Task: In the sheet Budget Analysis ToolFont size of heading  18 Font style of dataoswald 'Font size of data '9 Alignment of headline & dataAlign center.   Fill color in heading, Red Font color of dataIn the sheet   Sales data log  book
Action: Mouse moved to (47, 223)
Screenshot: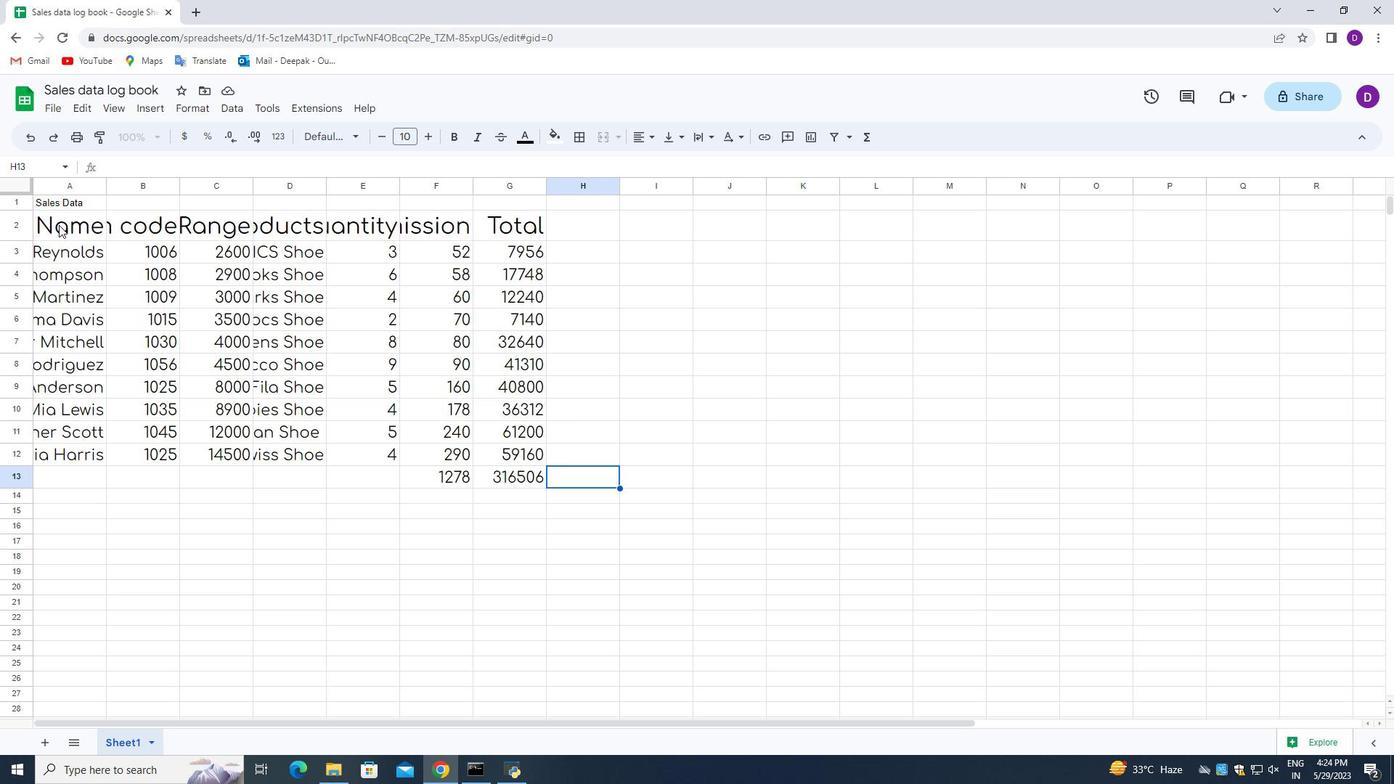 
Action: Mouse pressed left at (47, 223)
Screenshot: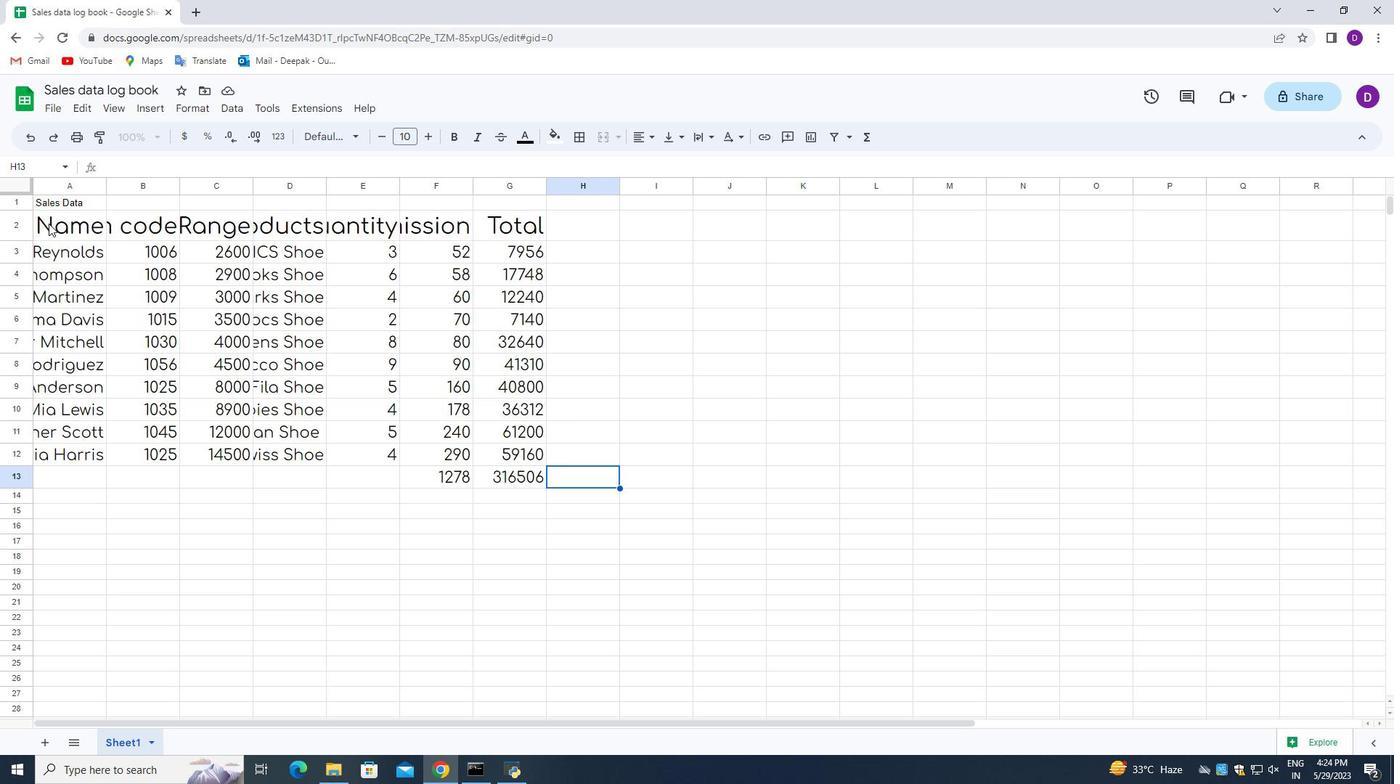
Action: Mouse moved to (382, 138)
Screenshot: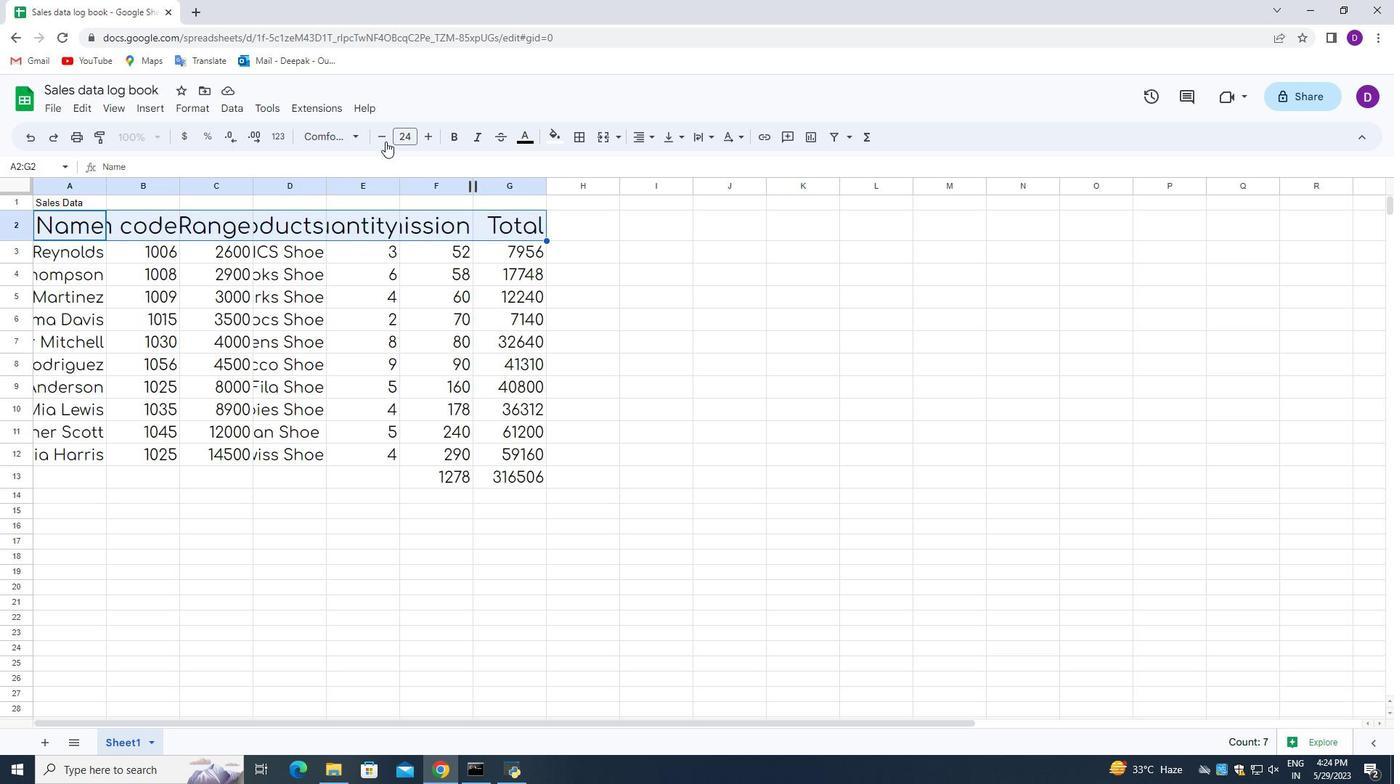 
Action: Mouse pressed left at (382, 138)
Screenshot: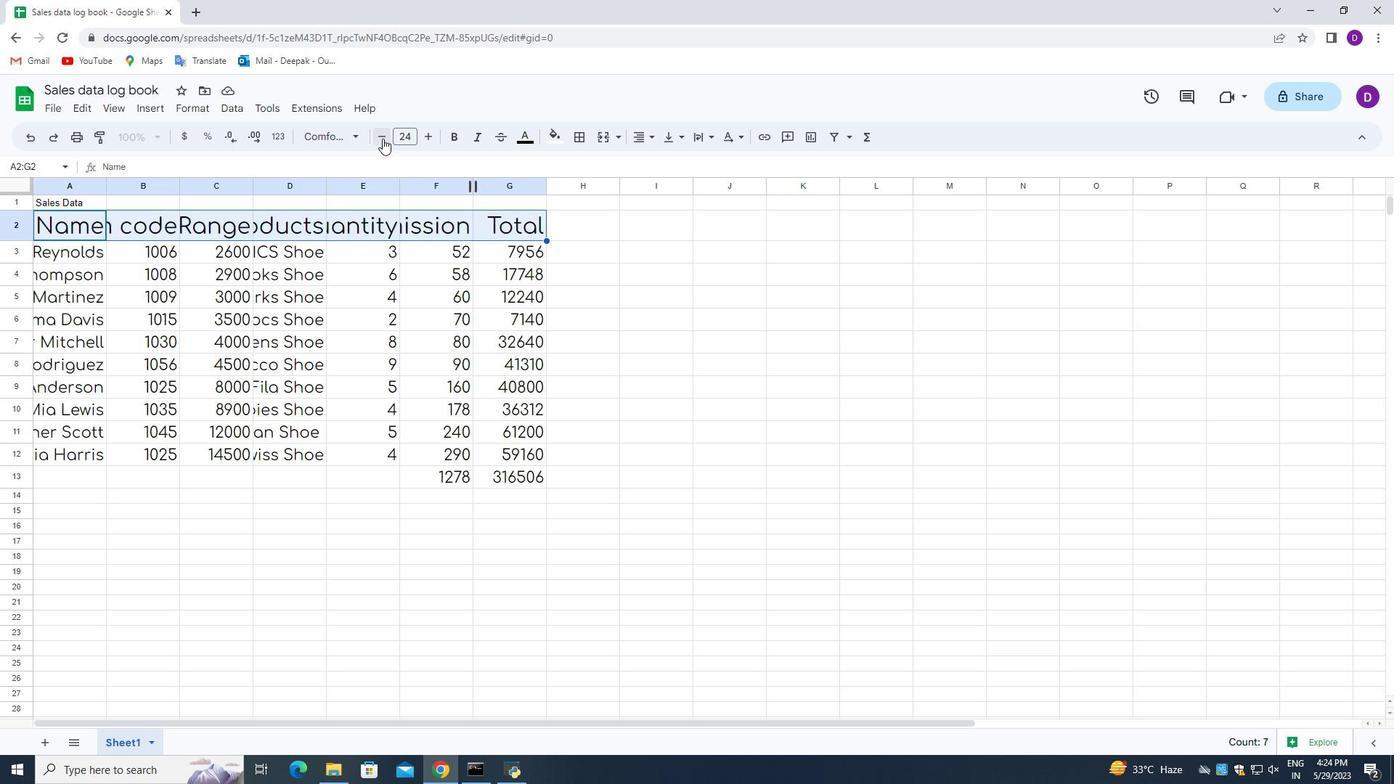 
Action: Mouse pressed left at (382, 138)
Screenshot: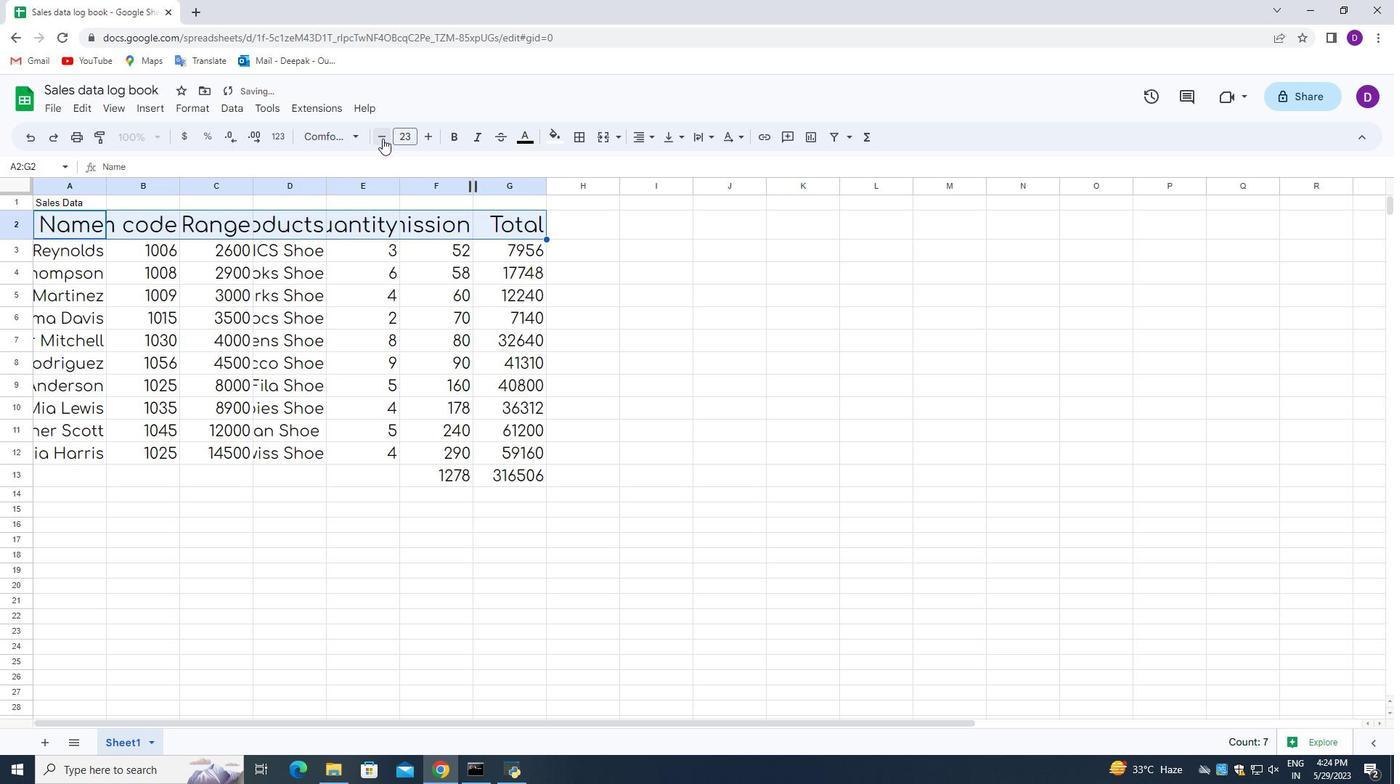 
Action: Mouse pressed left at (382, 138)
Screenshot: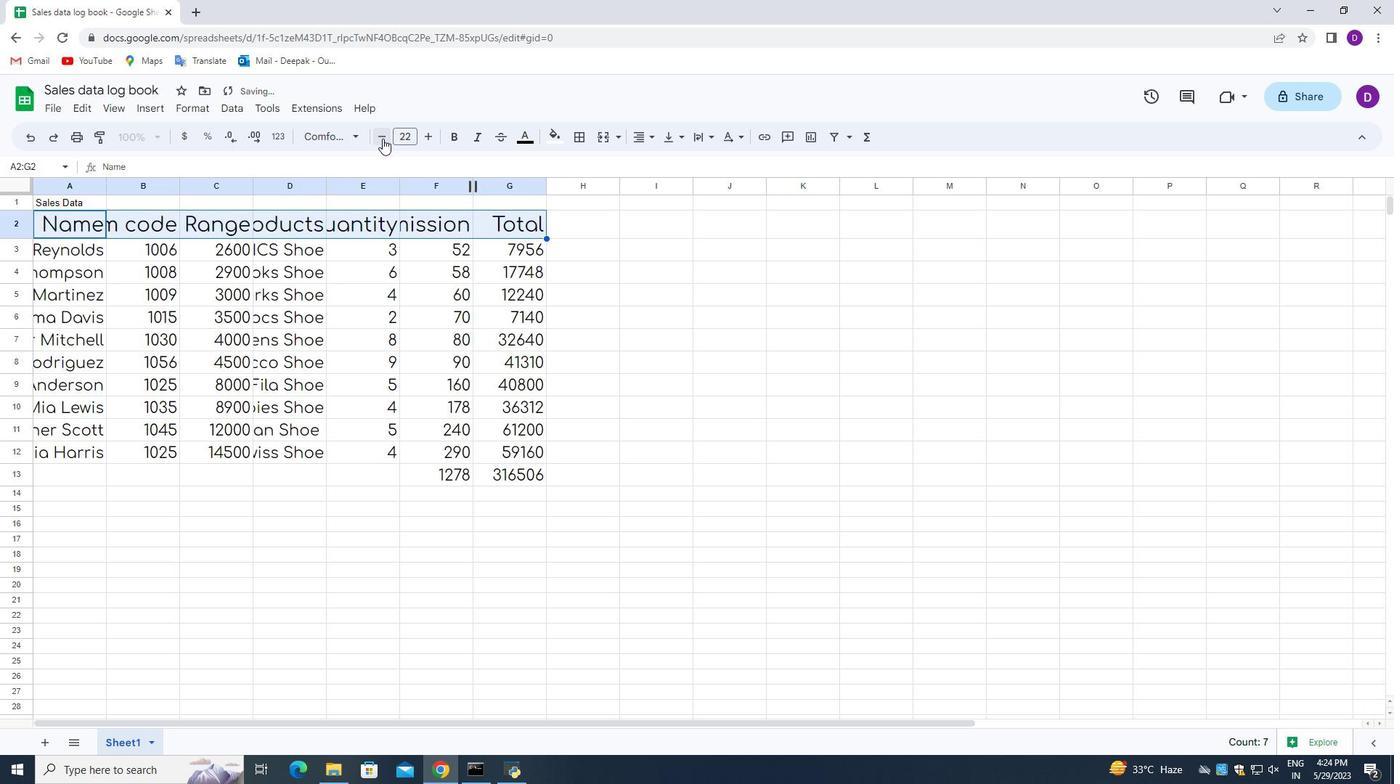 
Action: Mouse pressed left at (382, 138)
Screenshot: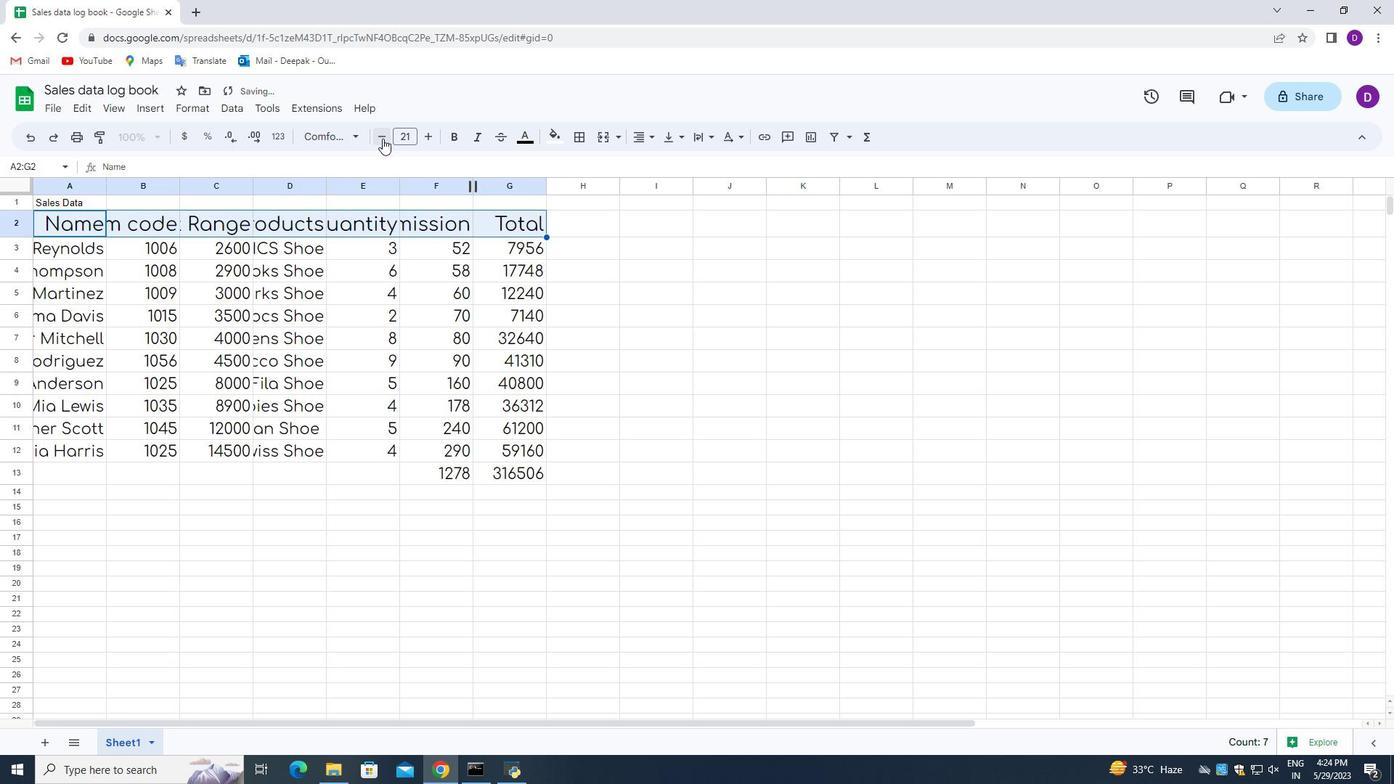
Action: Mouse pressed left at (382, 138)
Screenshot: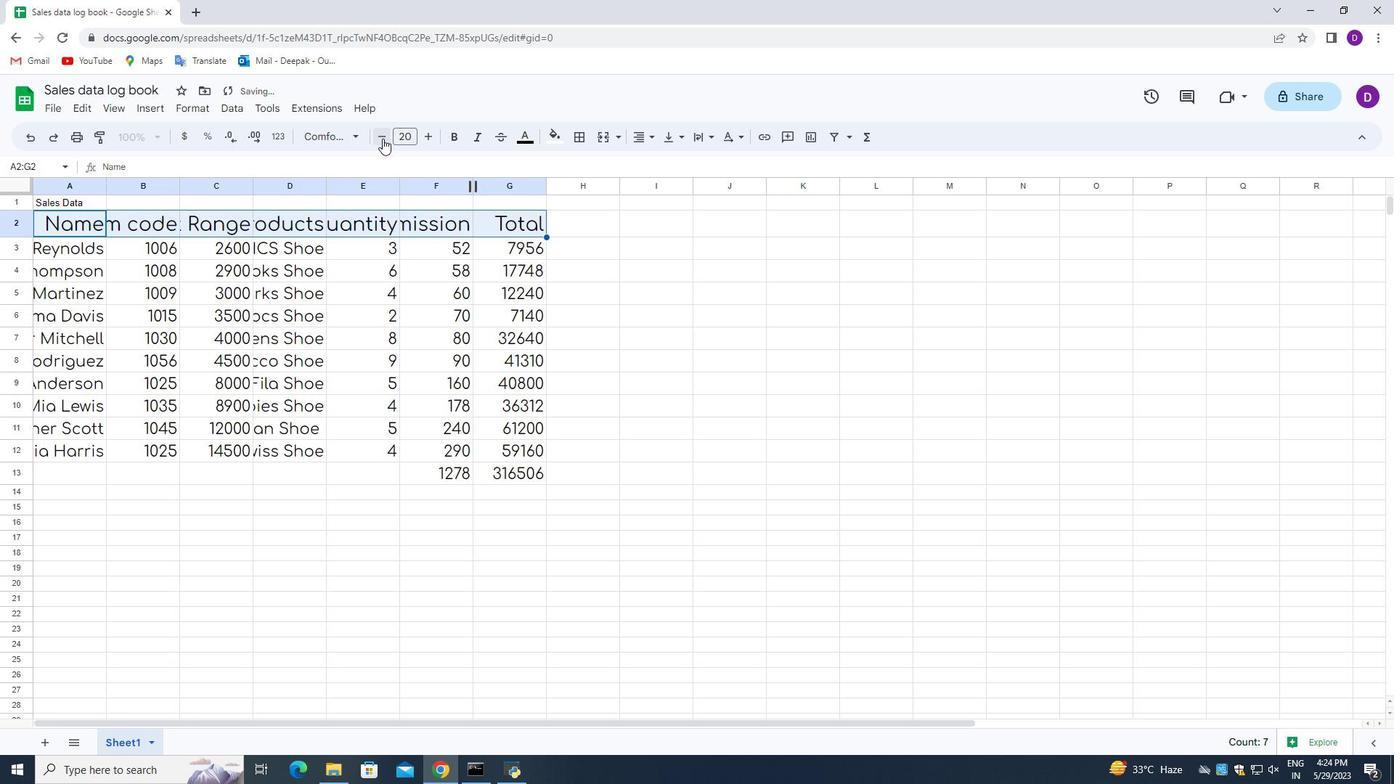 
Action: Mouse pressed left at (382, 138)
Screenshot: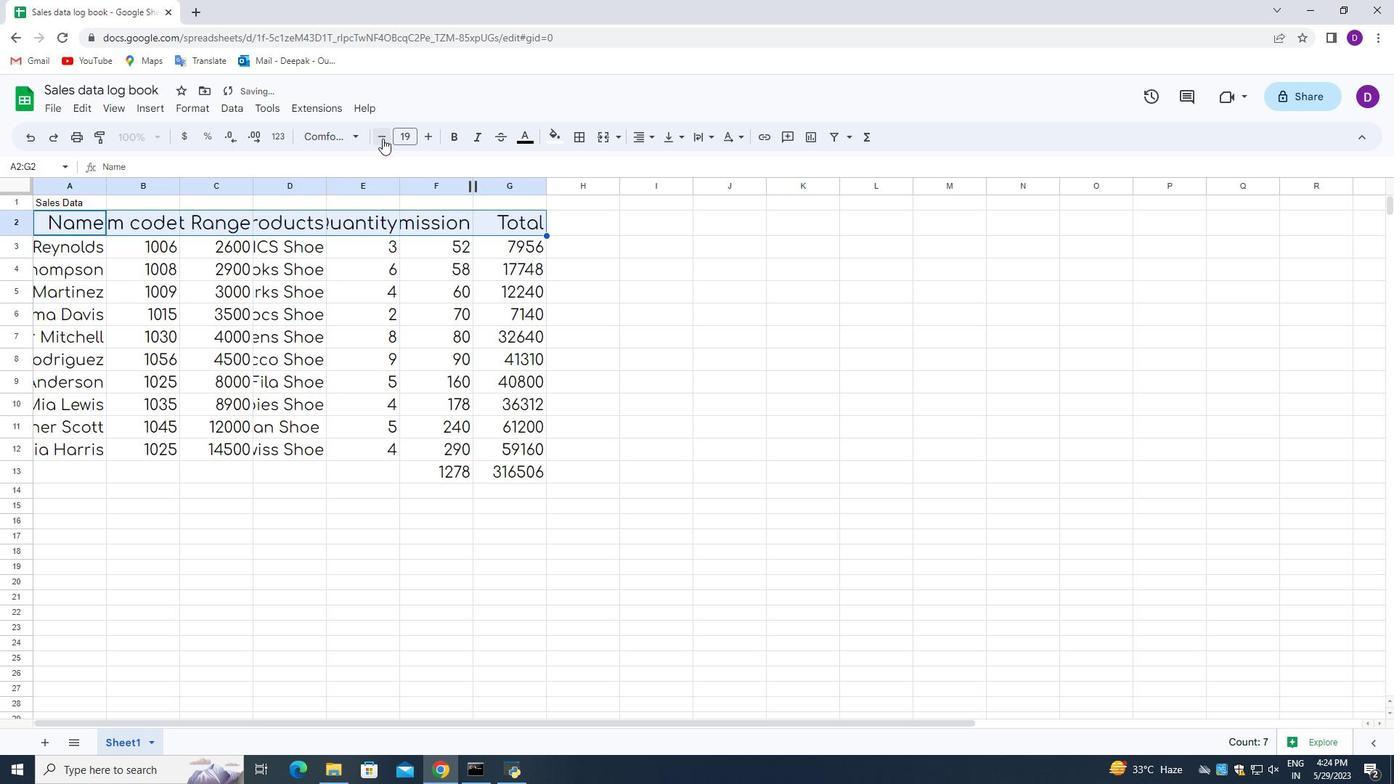 
Action: Mouse moved to (43, 242)
Screenshot: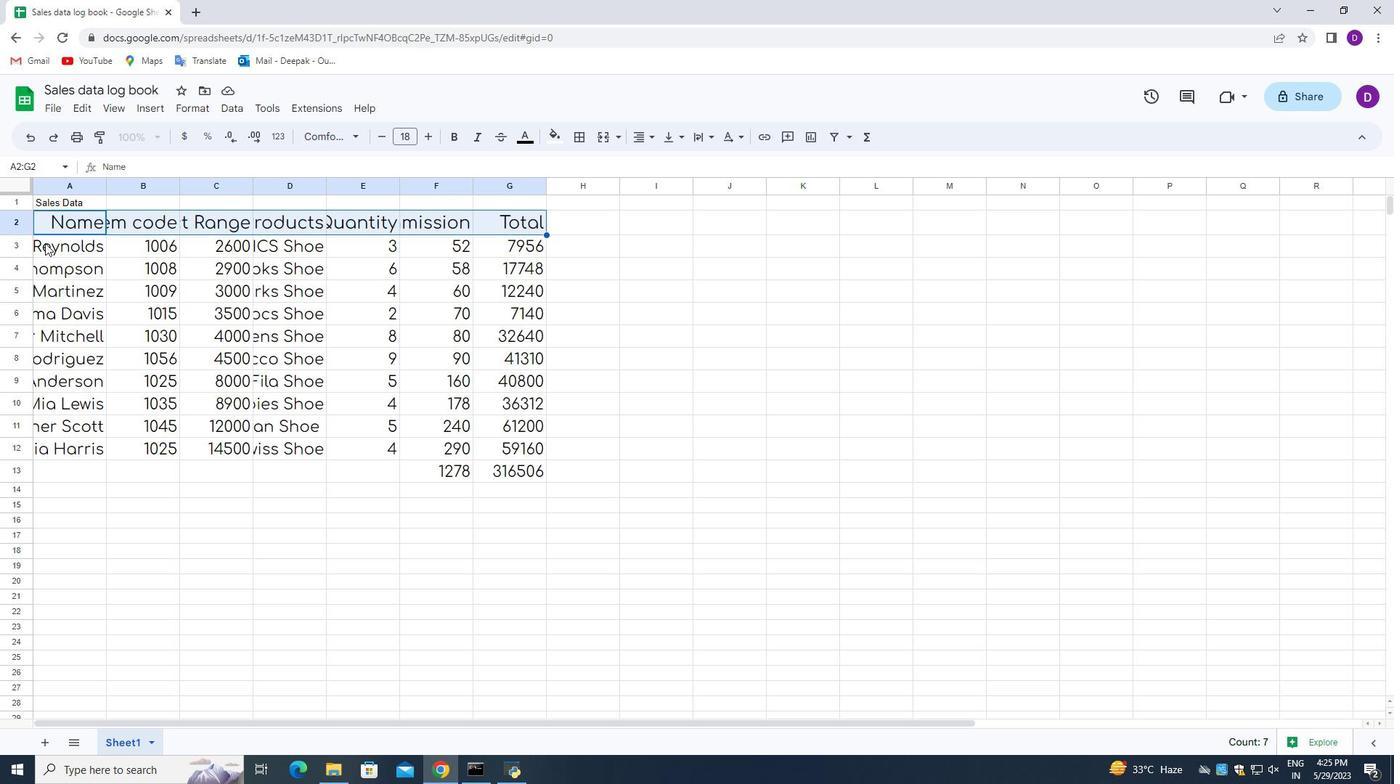 
Action: Mouse pressed left at (43, 242)
Screenshot: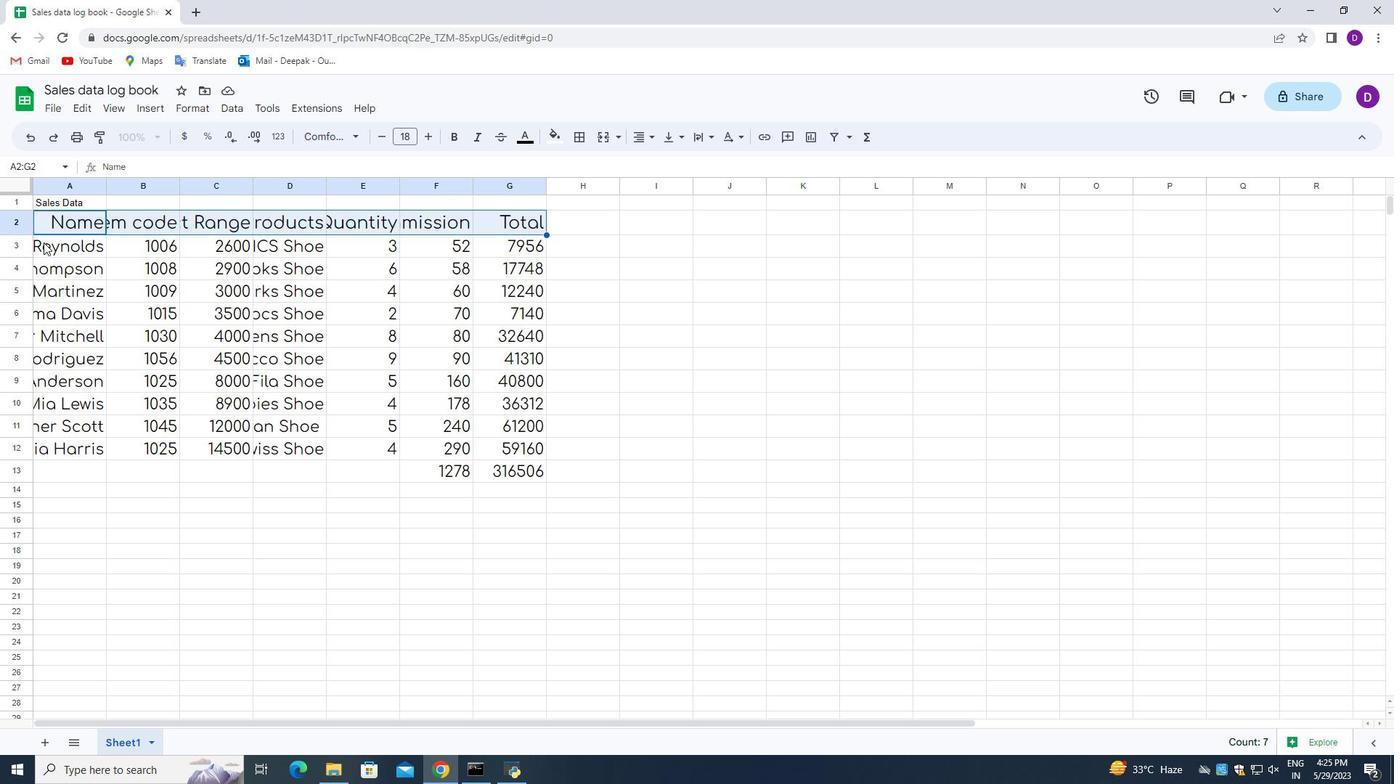
Action: Mouse moved to (323, 132)
Screenshot: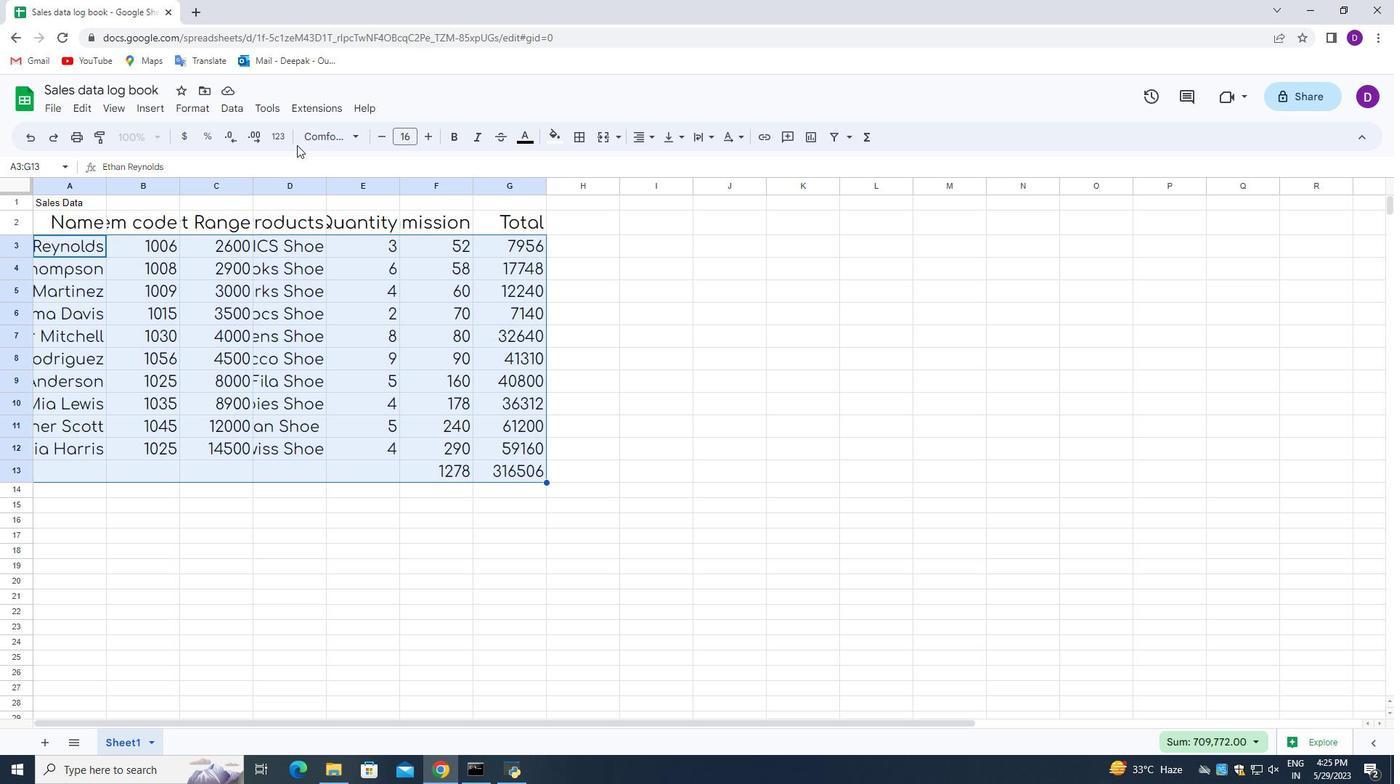 
Action: Mouse pressed left at (323, 132)
Screenshot: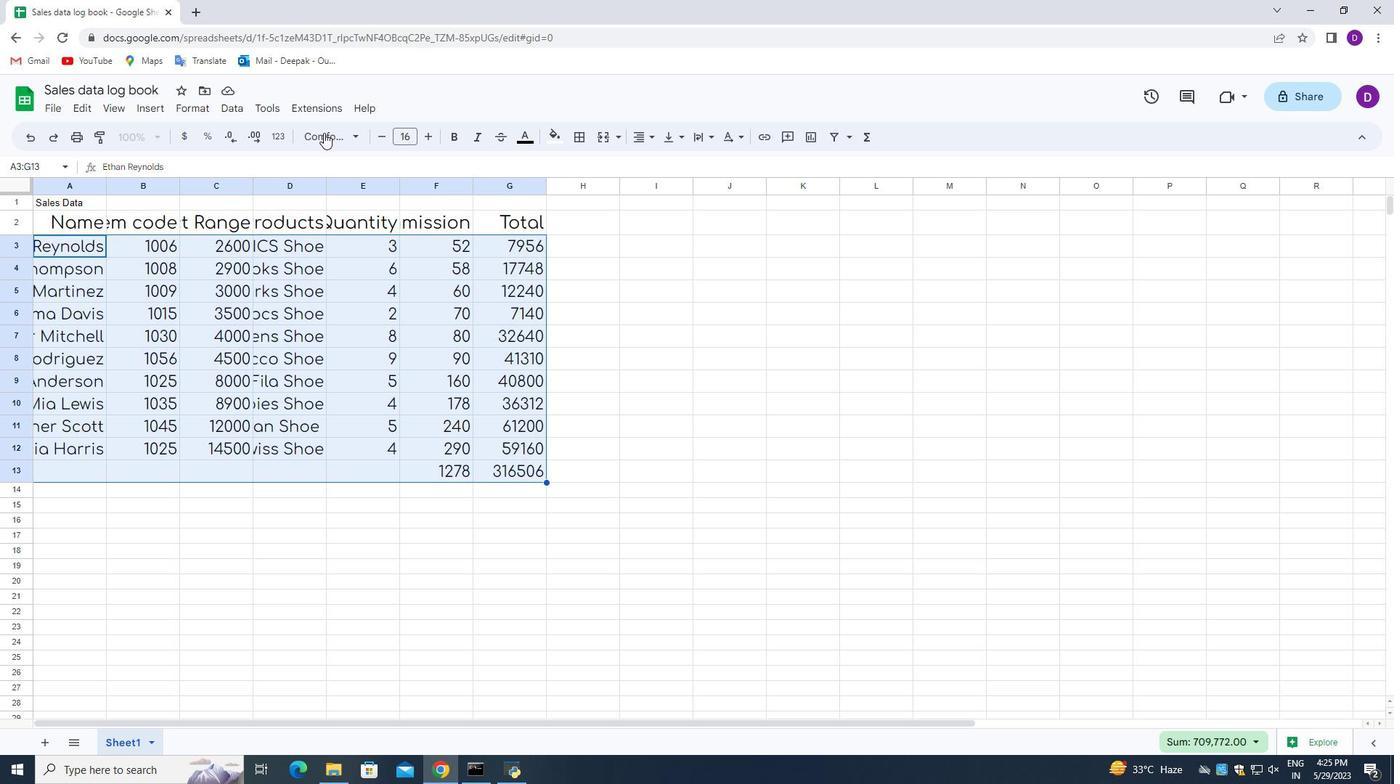 
Action: Mouse moved to (369, 304)
Screenshot: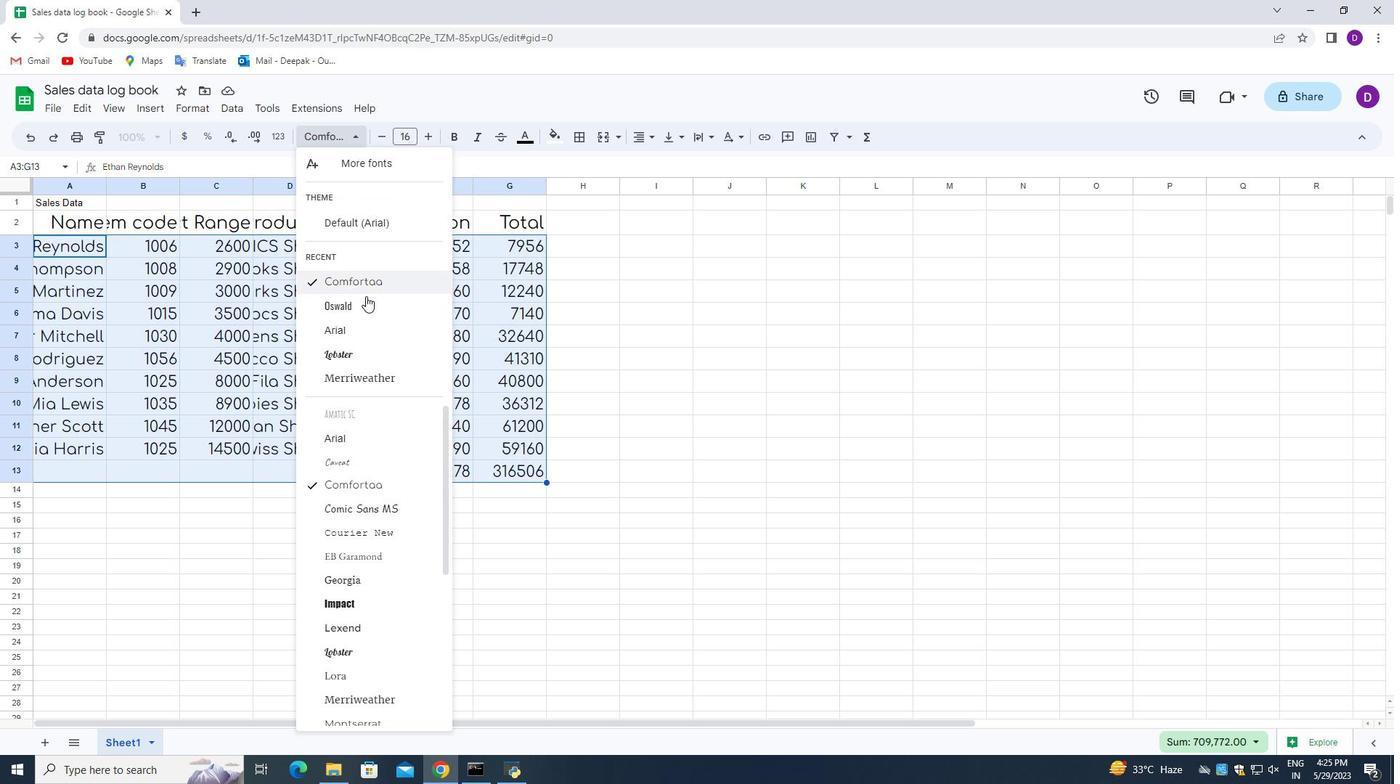 
Action: Mouse pressed left at (369, 304)
Screenshot: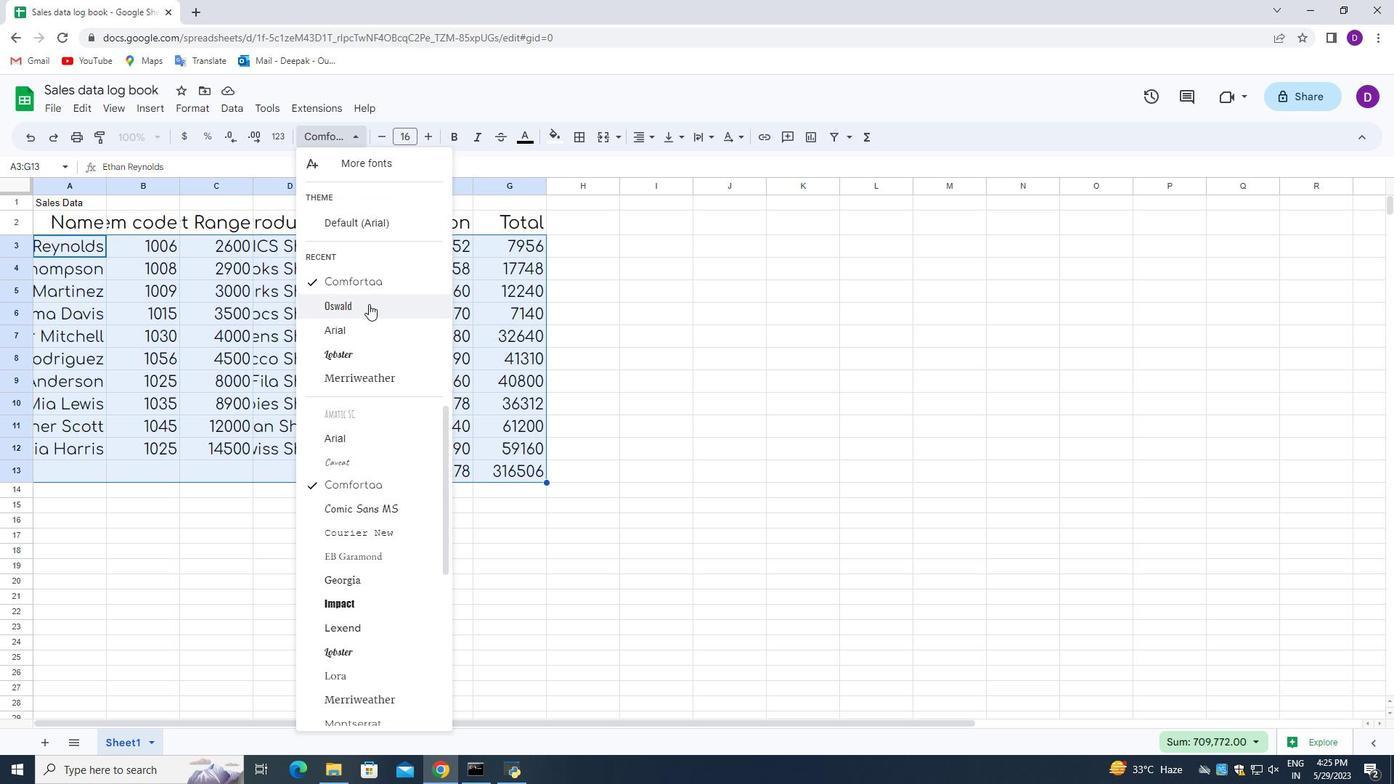 
Action: Mouse moved to (378, 139)
Screenshot: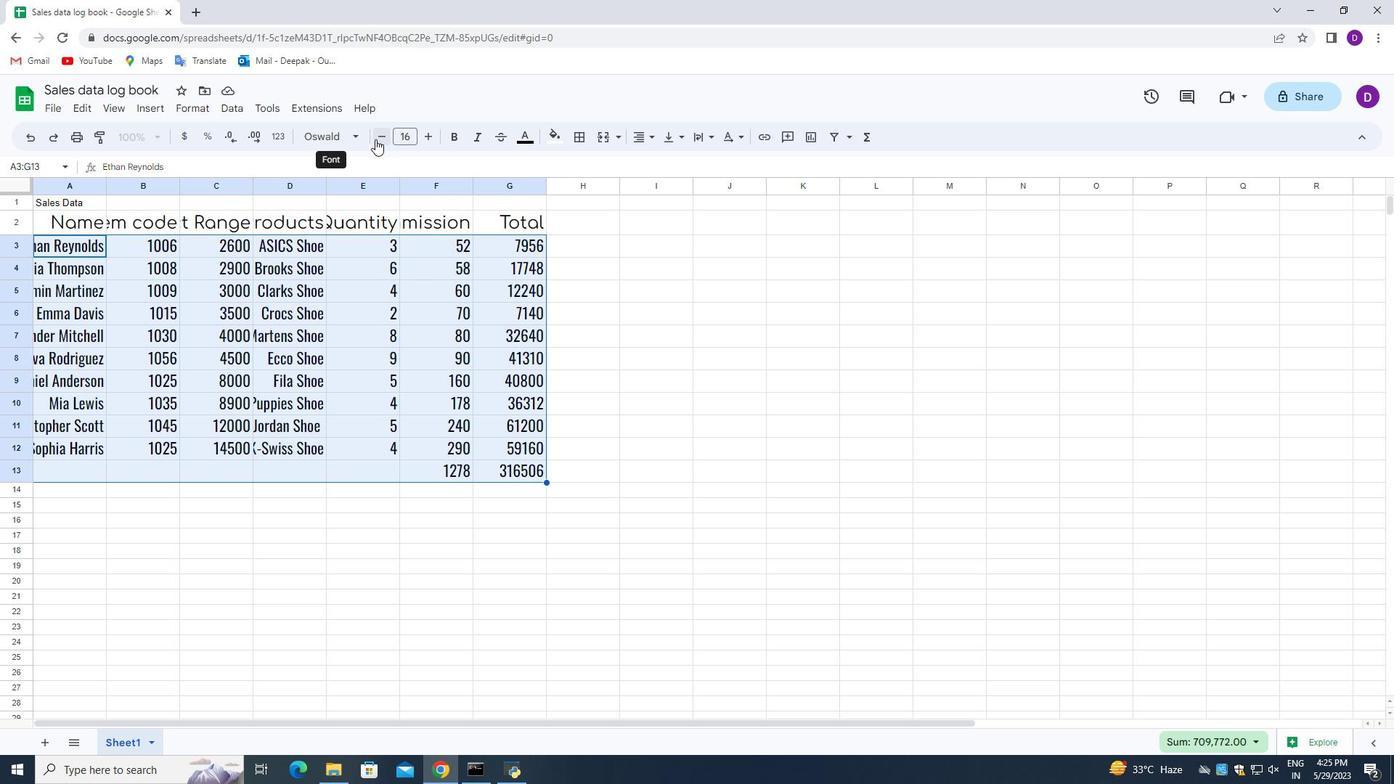 
Action: Mouse pressed left at (378, 139)
Screenshot: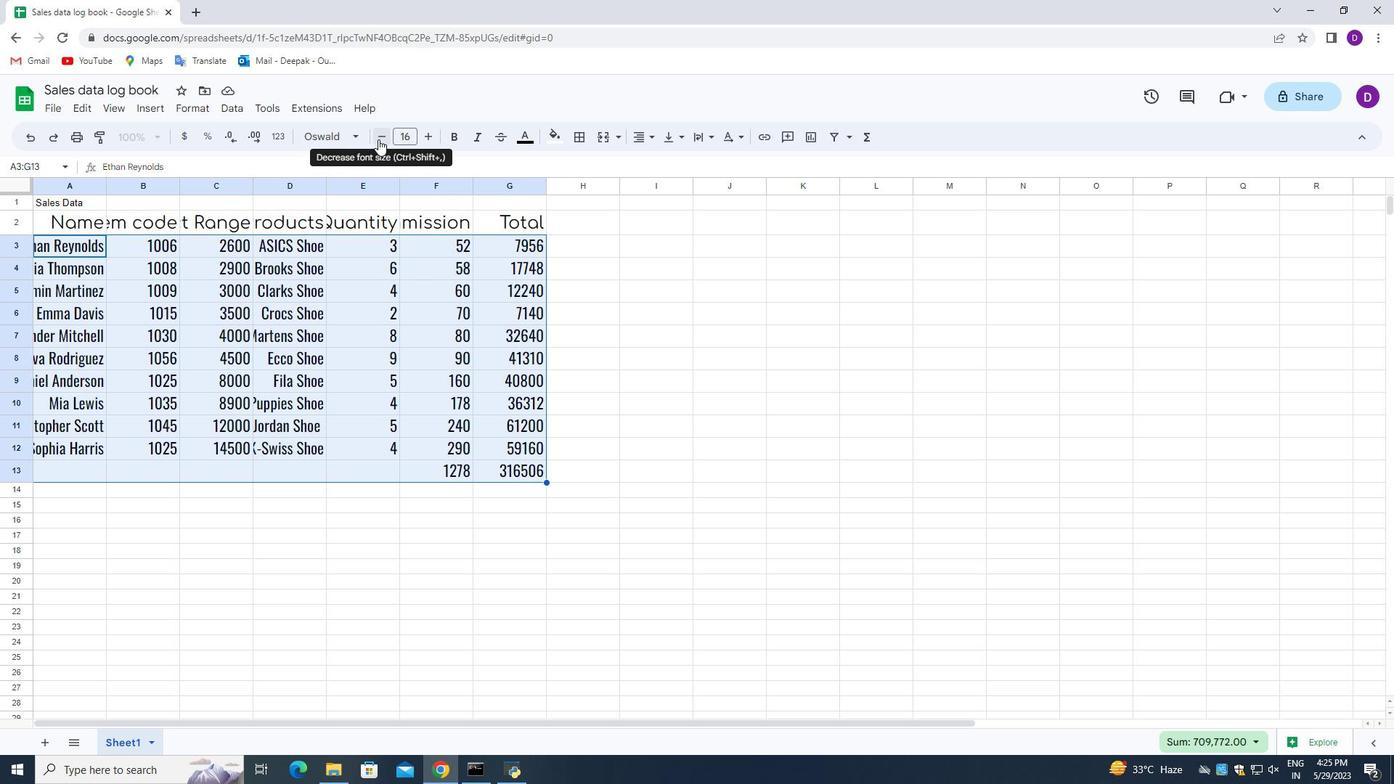 
Action: Mouse pressed left at (378, 139)
Screenshot: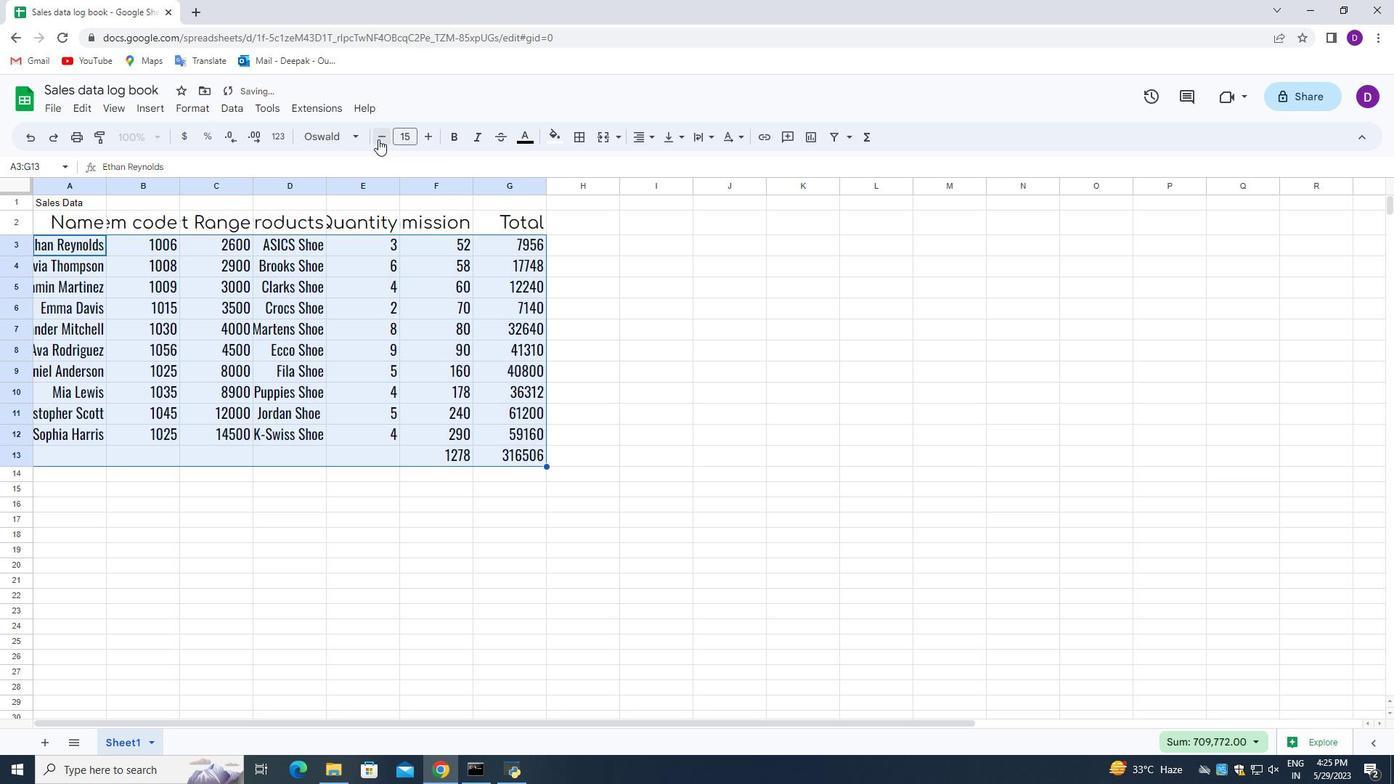 
Action: Mouse pressed left at (378, 139)
Screenshot: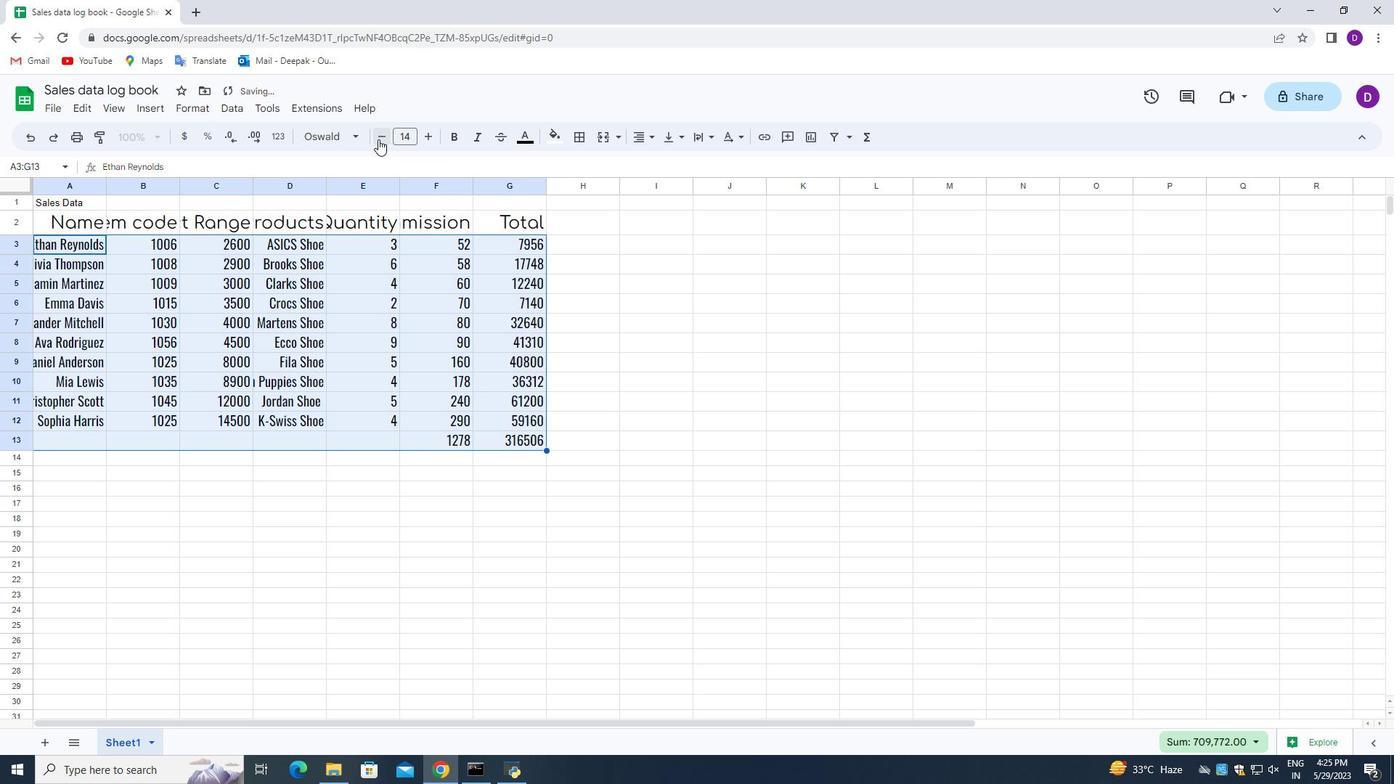 
Action: Mouse pressed left at (378, 139)
Screenshot: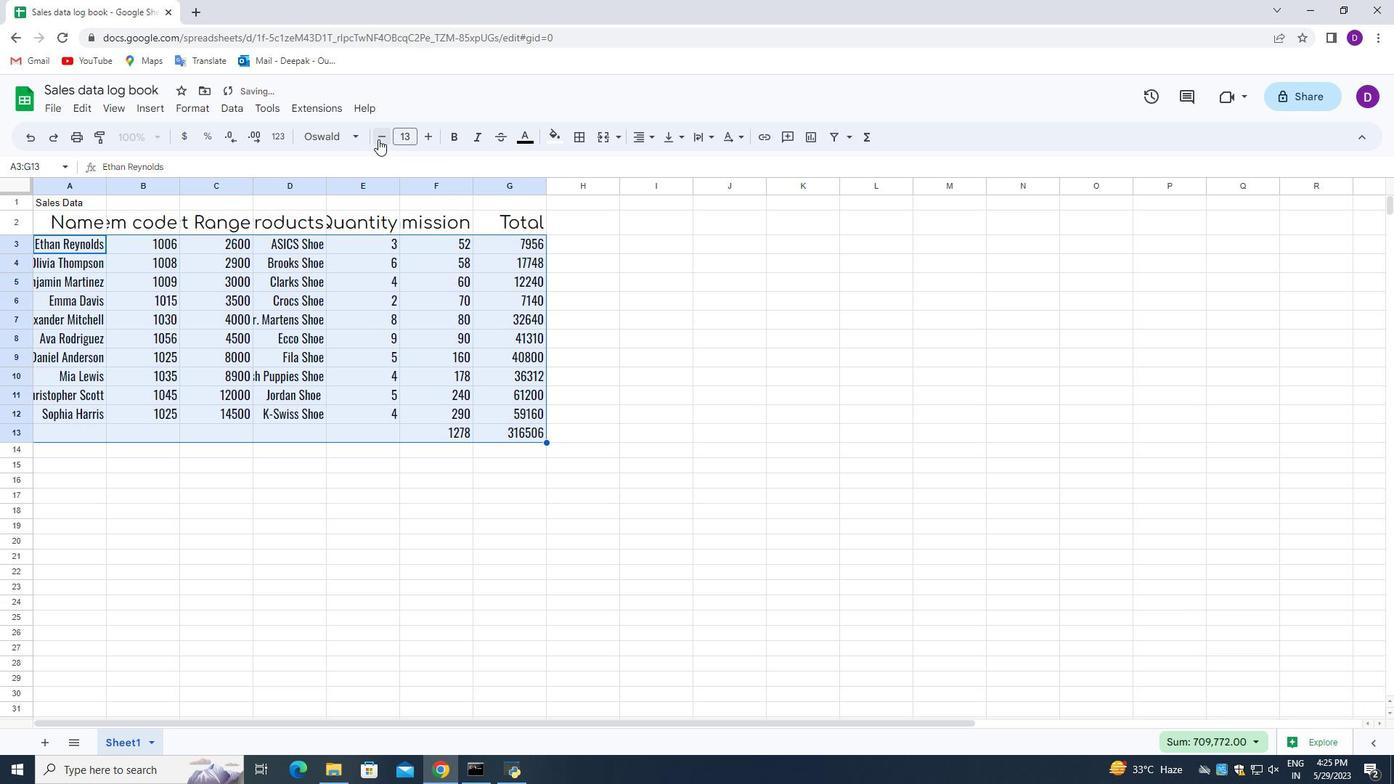 
Action: Mouse pressed left at (378, 139)
Screenshot: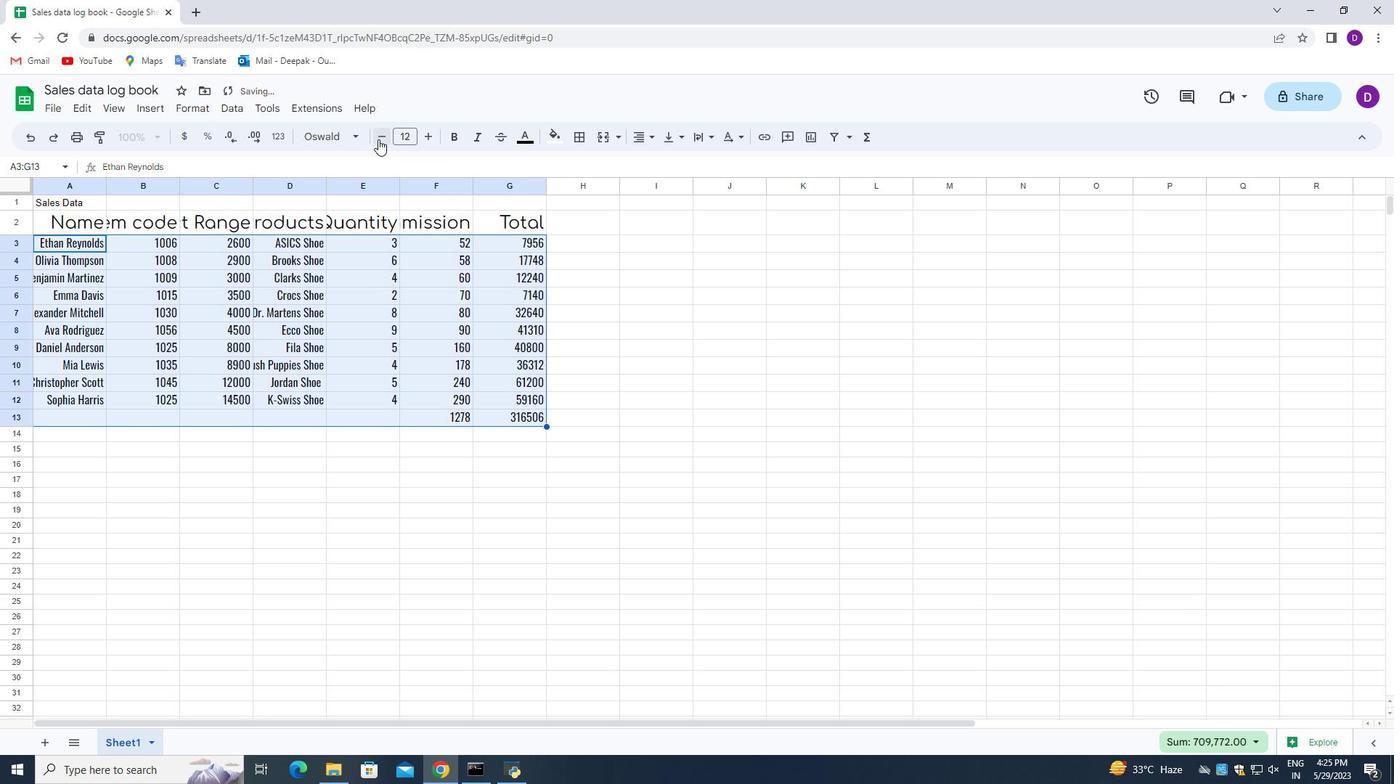 
Action: Mouse pressed left at (378, 139)
Screenshot: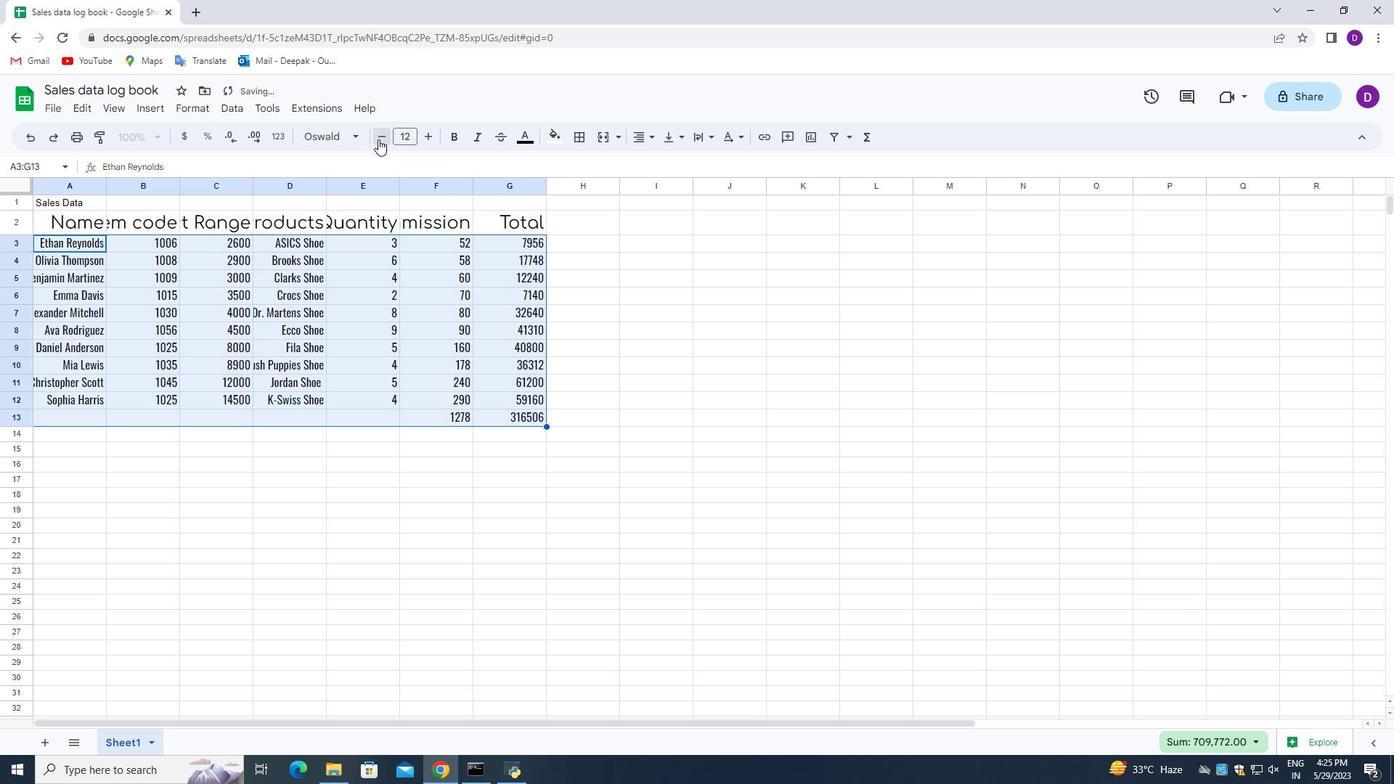 
Action: Mouse pressed left at (378, 139)
Screenshot: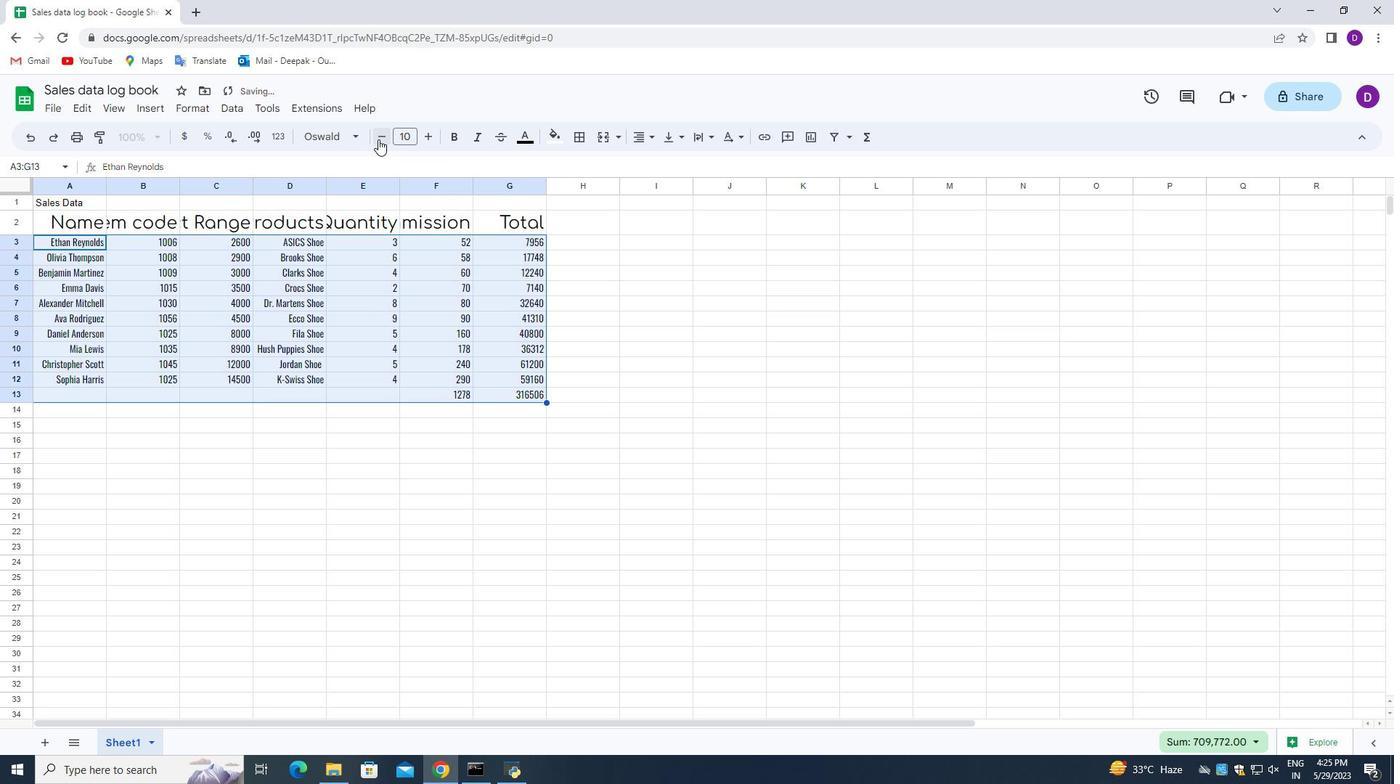 
Action: Mouse moved to (42, 217)
Screenshot: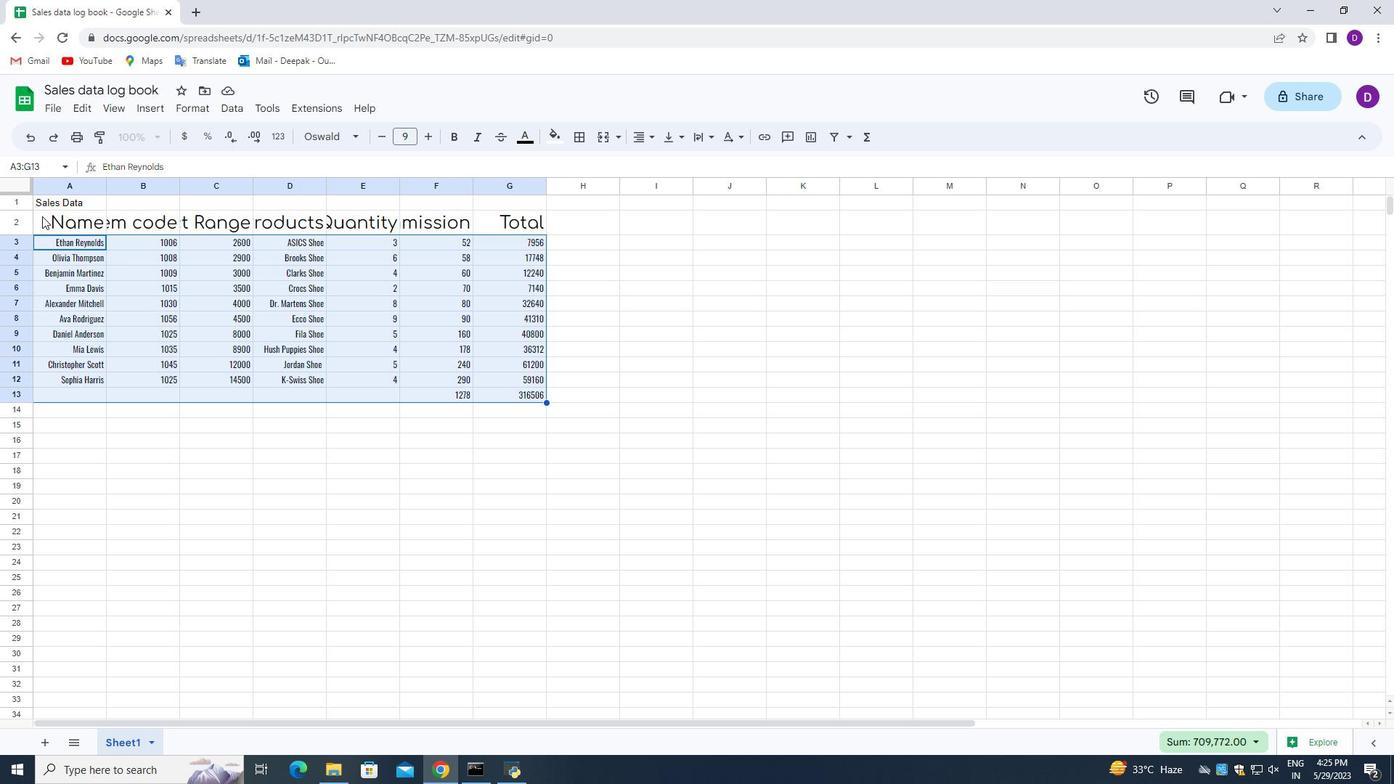 
Action: Mouse pressed left at (42, 217)
Screenshot: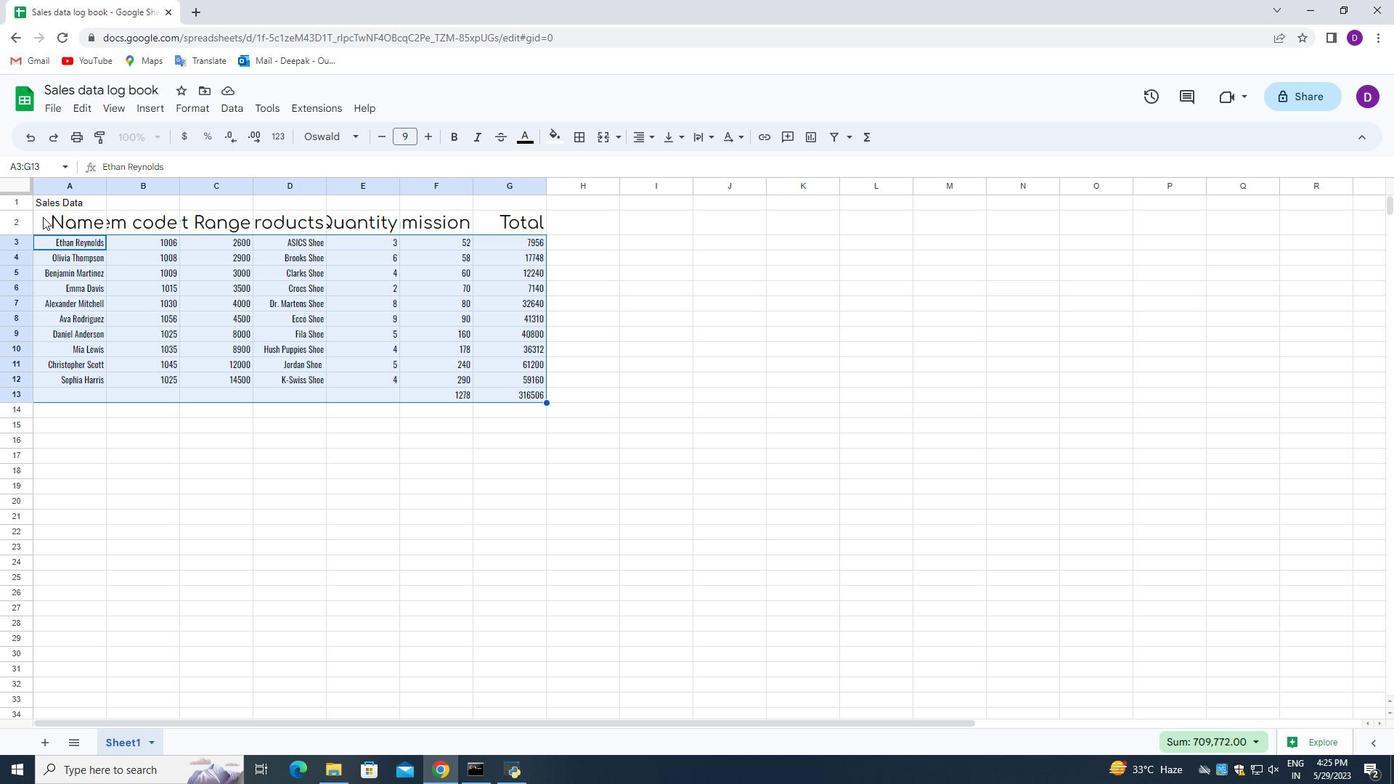 
Action: Mouse moved to (639, 138)
Screenshot: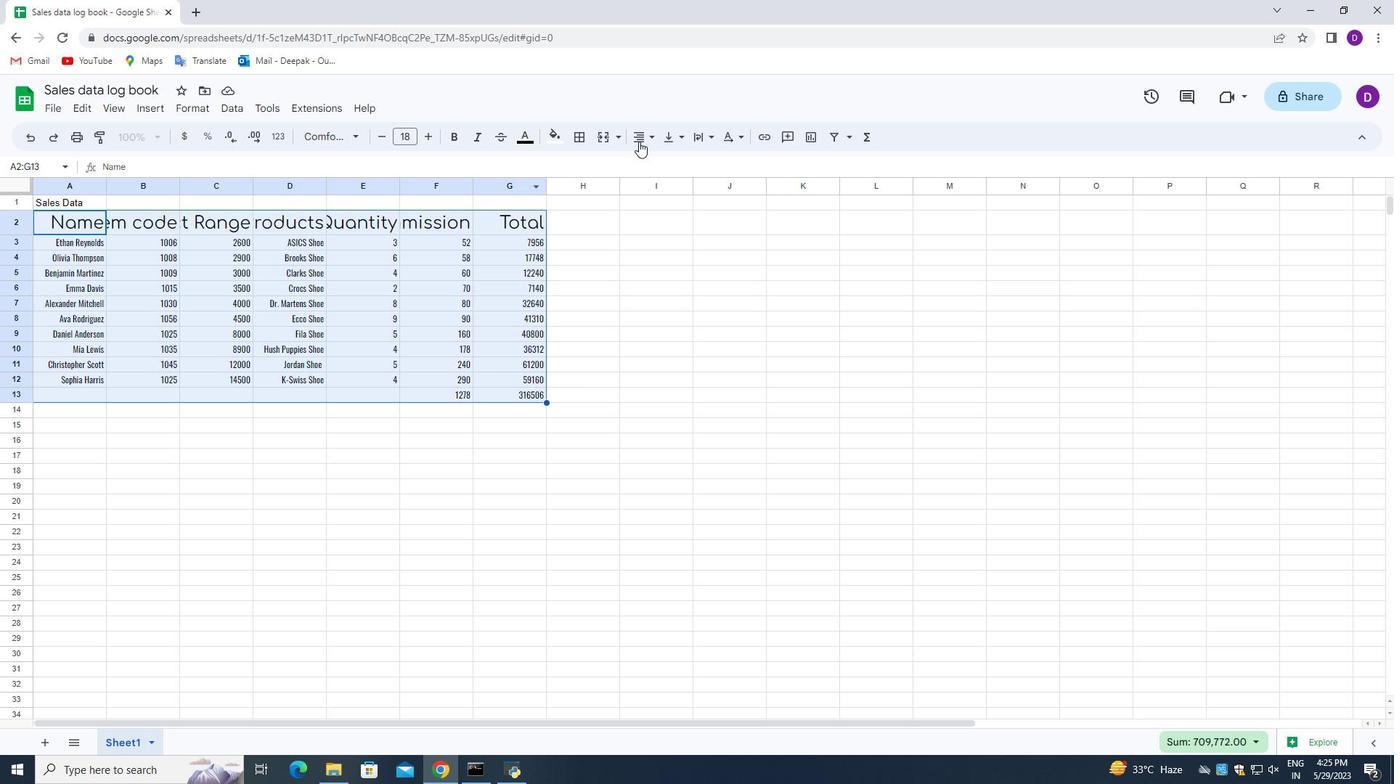 
Action: Mouse pressed left at (639, 138)
Screenshot: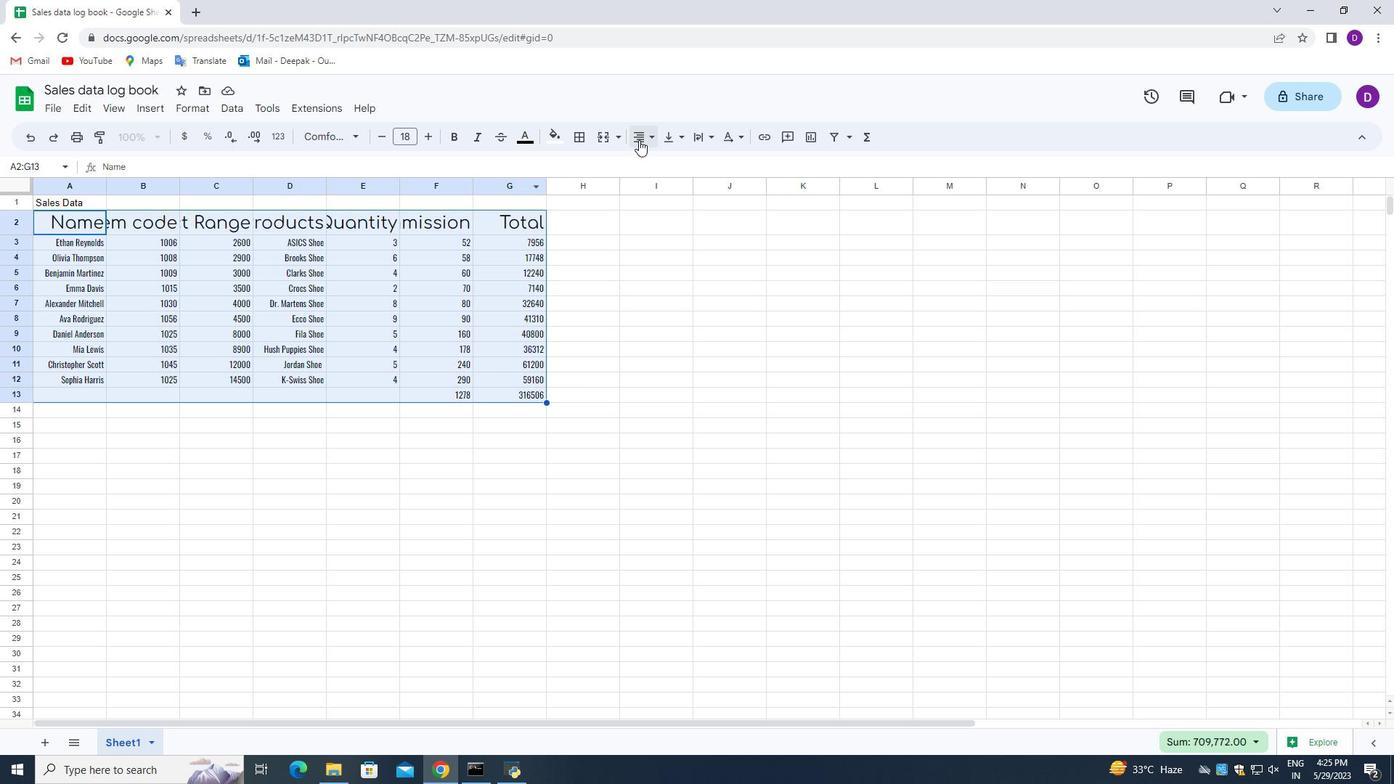 
Action: Mouse moved to (663, 167)
Screenshot: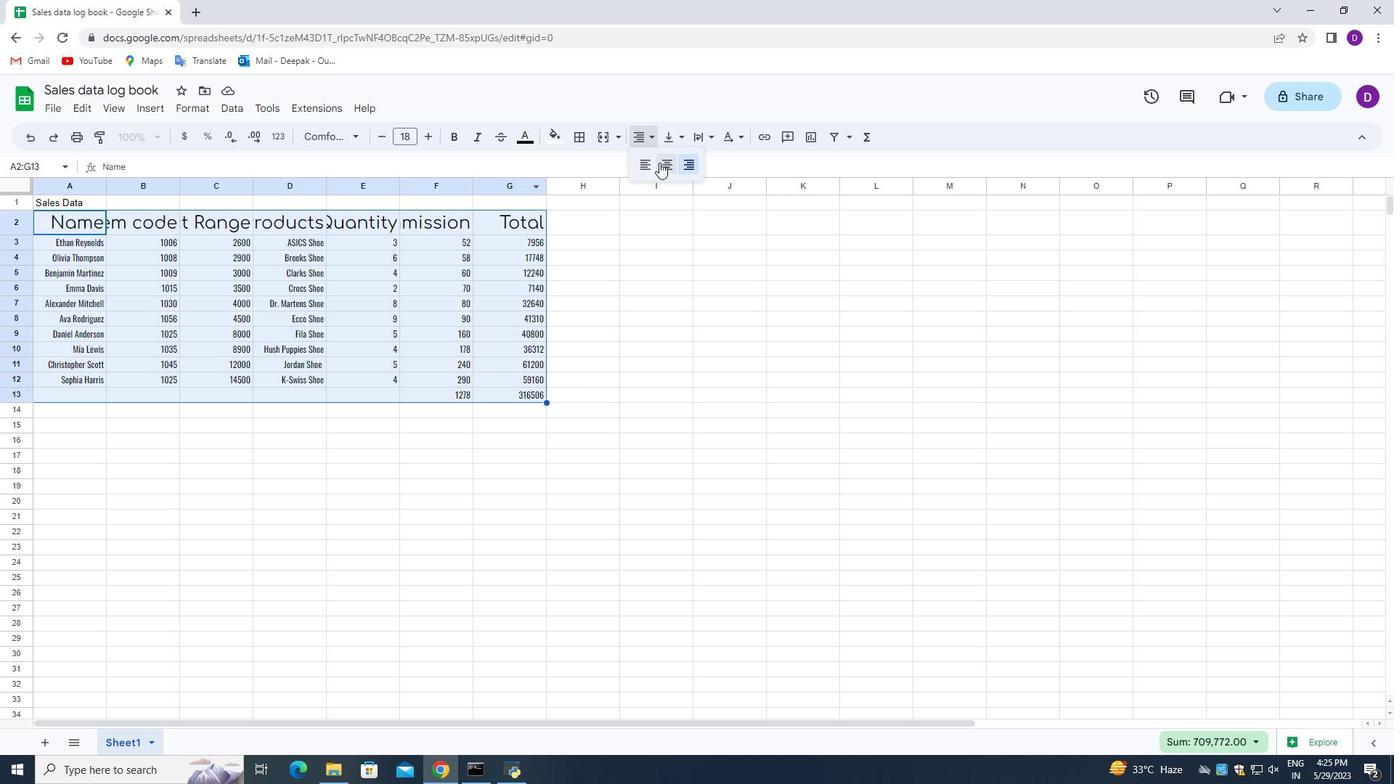 
Action: Mouse pressed left at (663, 167)
Screenshot: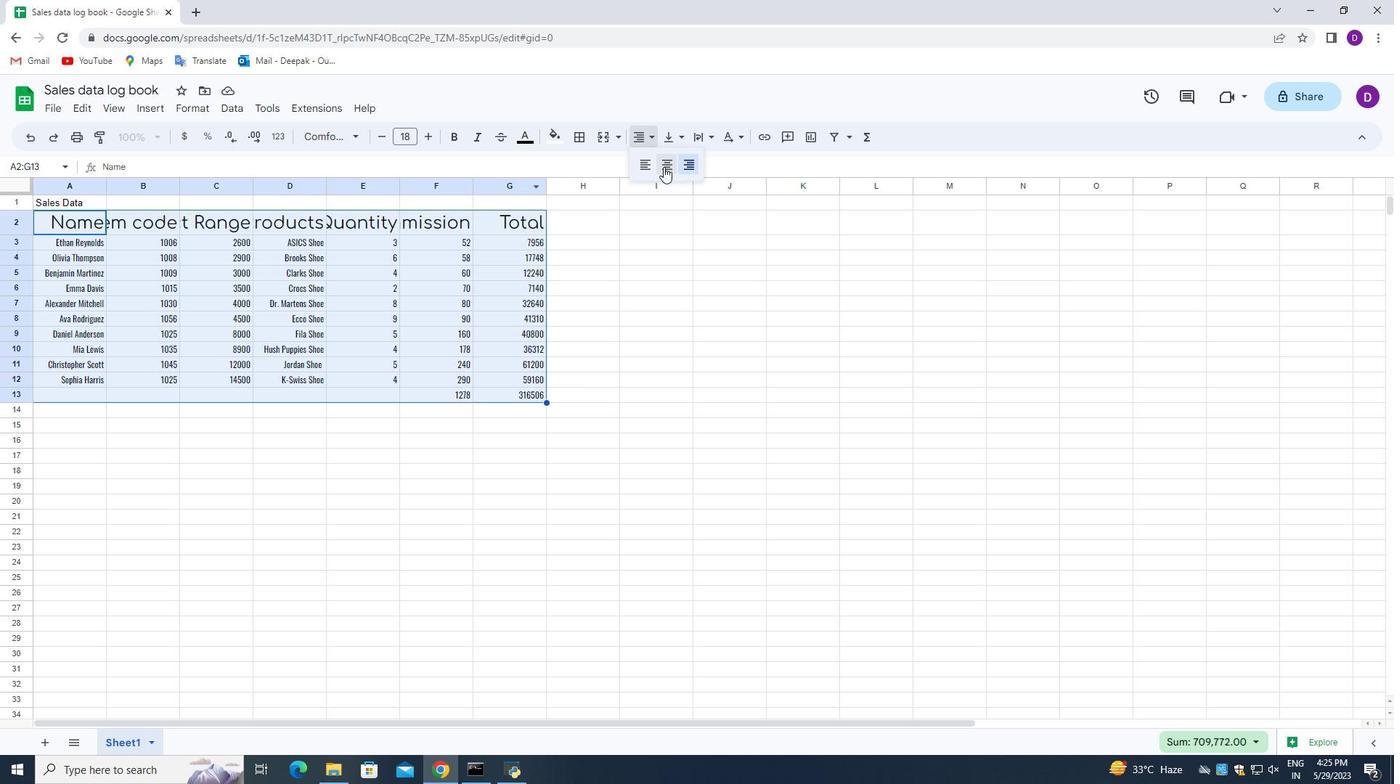 
Action: Mouse moved to (55, 217)
Screenshot: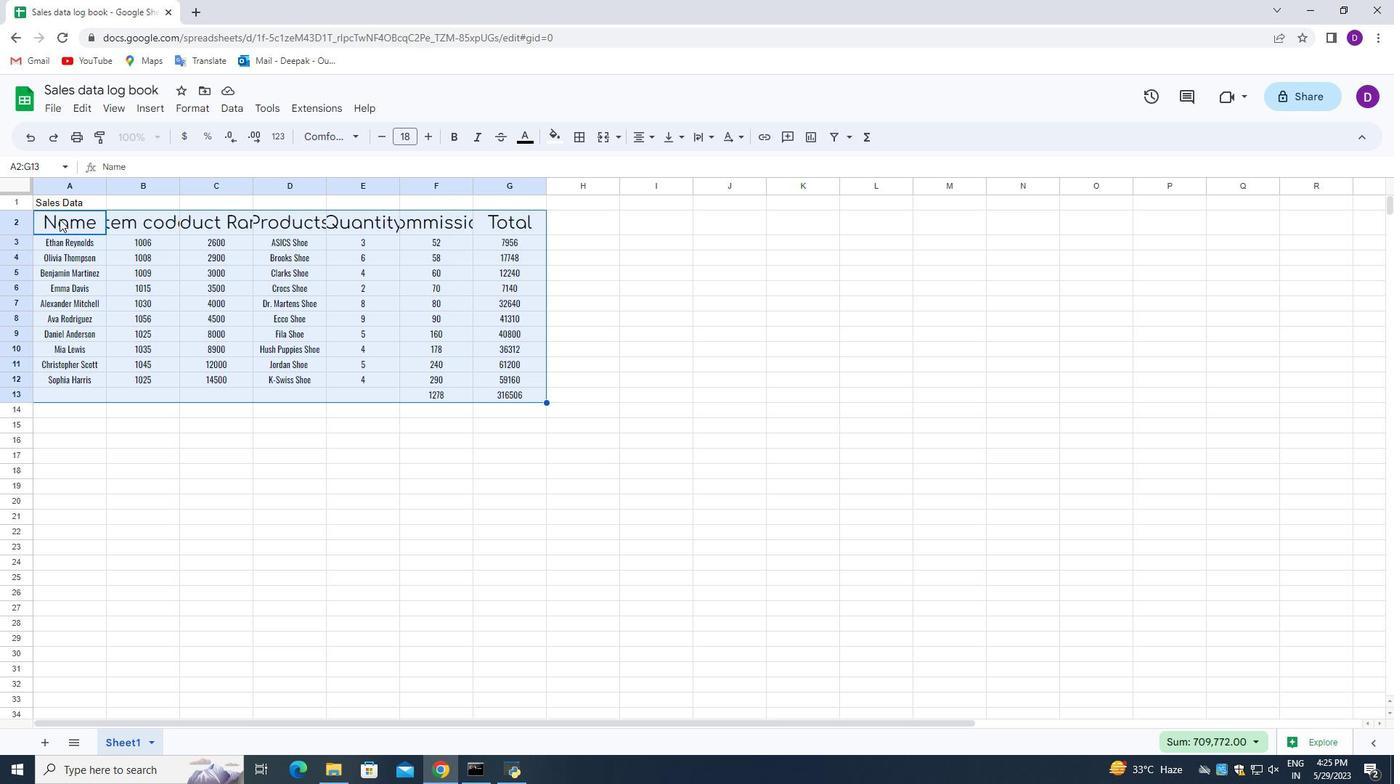 
Action: Mouse pressed left at (55, 217)
Screenshot: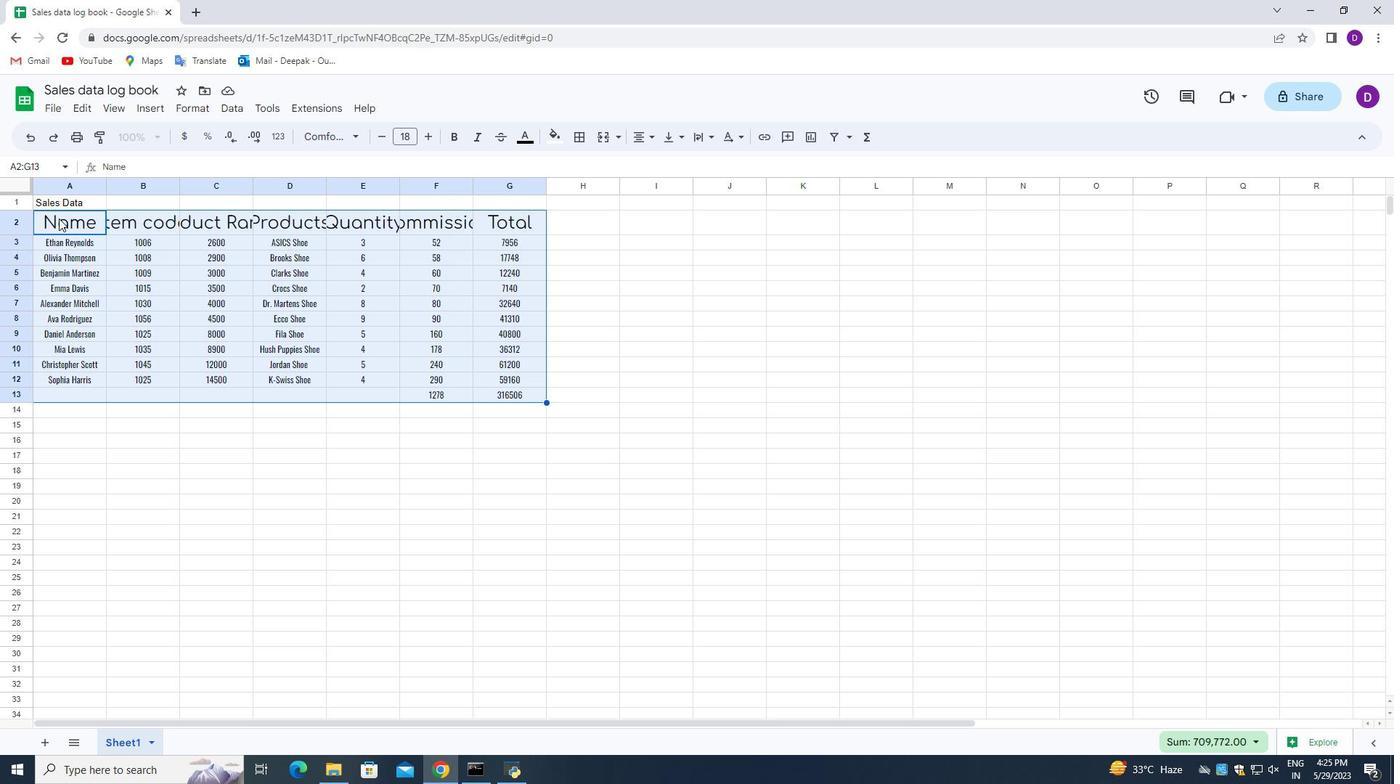 
Action: Mouse moved to (554, 134)
Screenshot: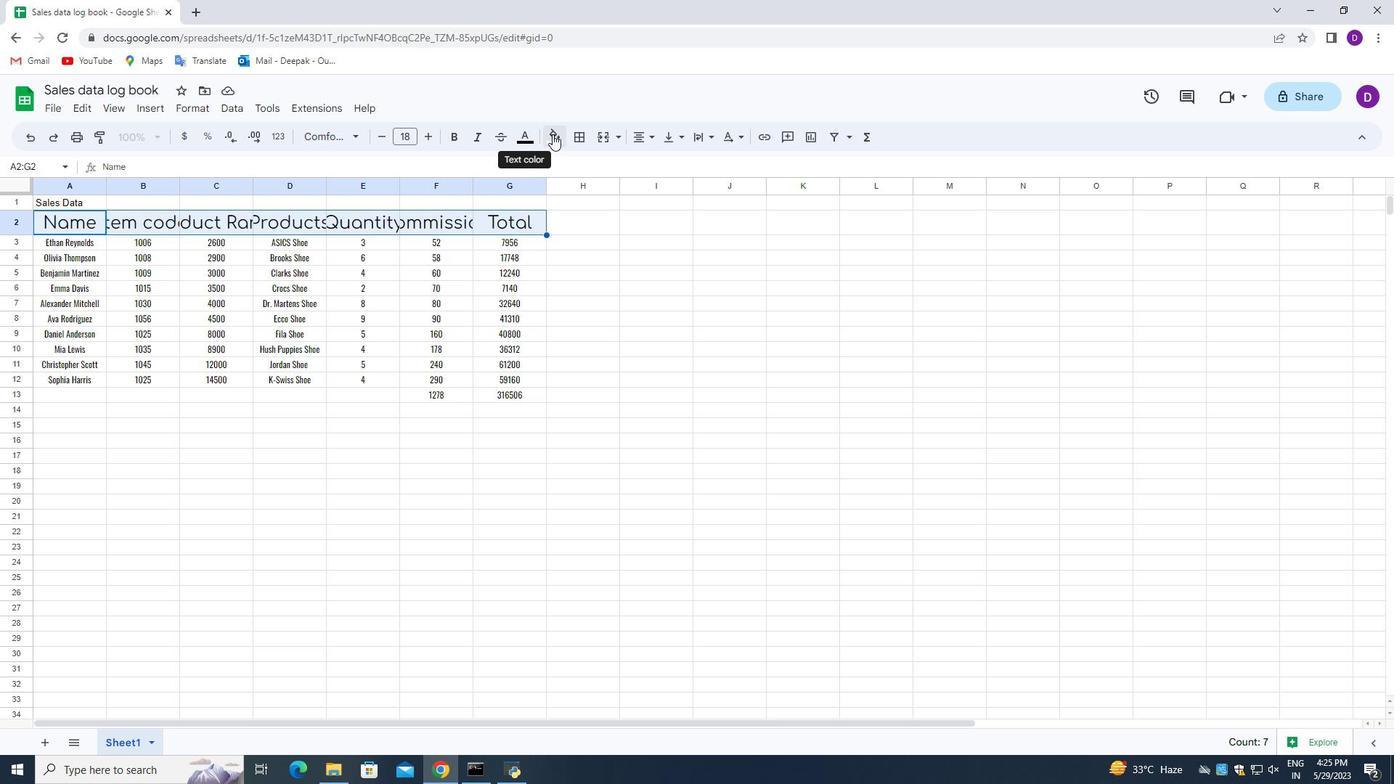 
Action: Mouse pressed left at (554, 134)
Screenshot: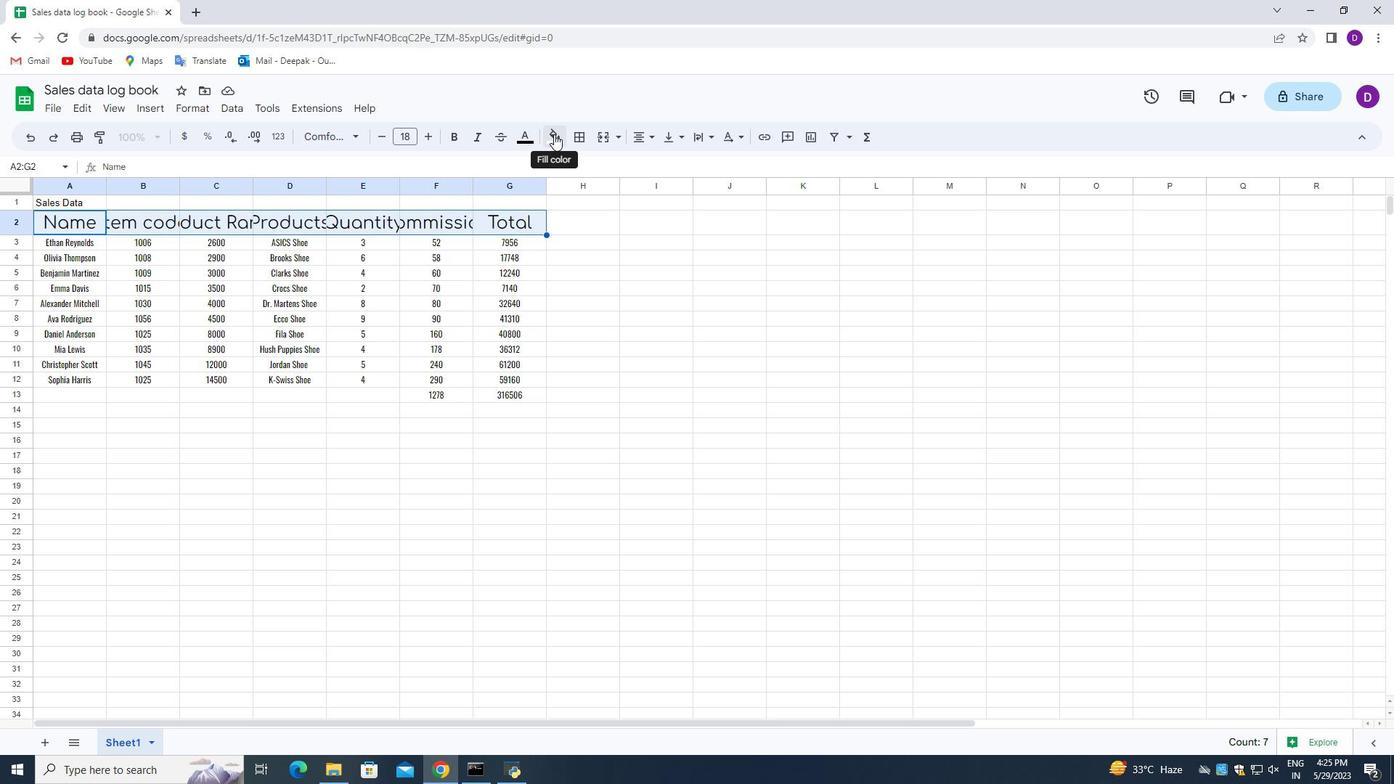 
Action: Mouse moved to (576, 198)
Screenshot: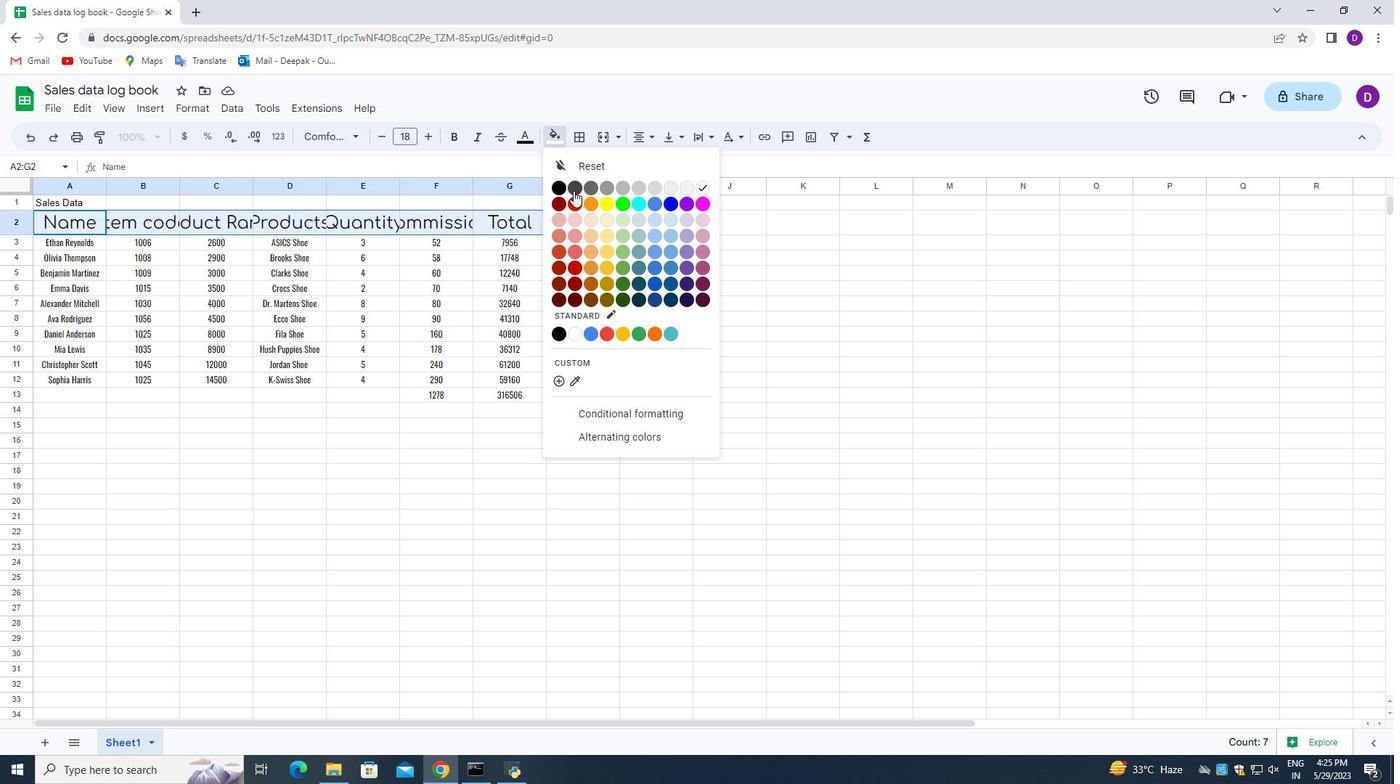 
Action: Mouse pressed left at (576, 198)
Screenshot: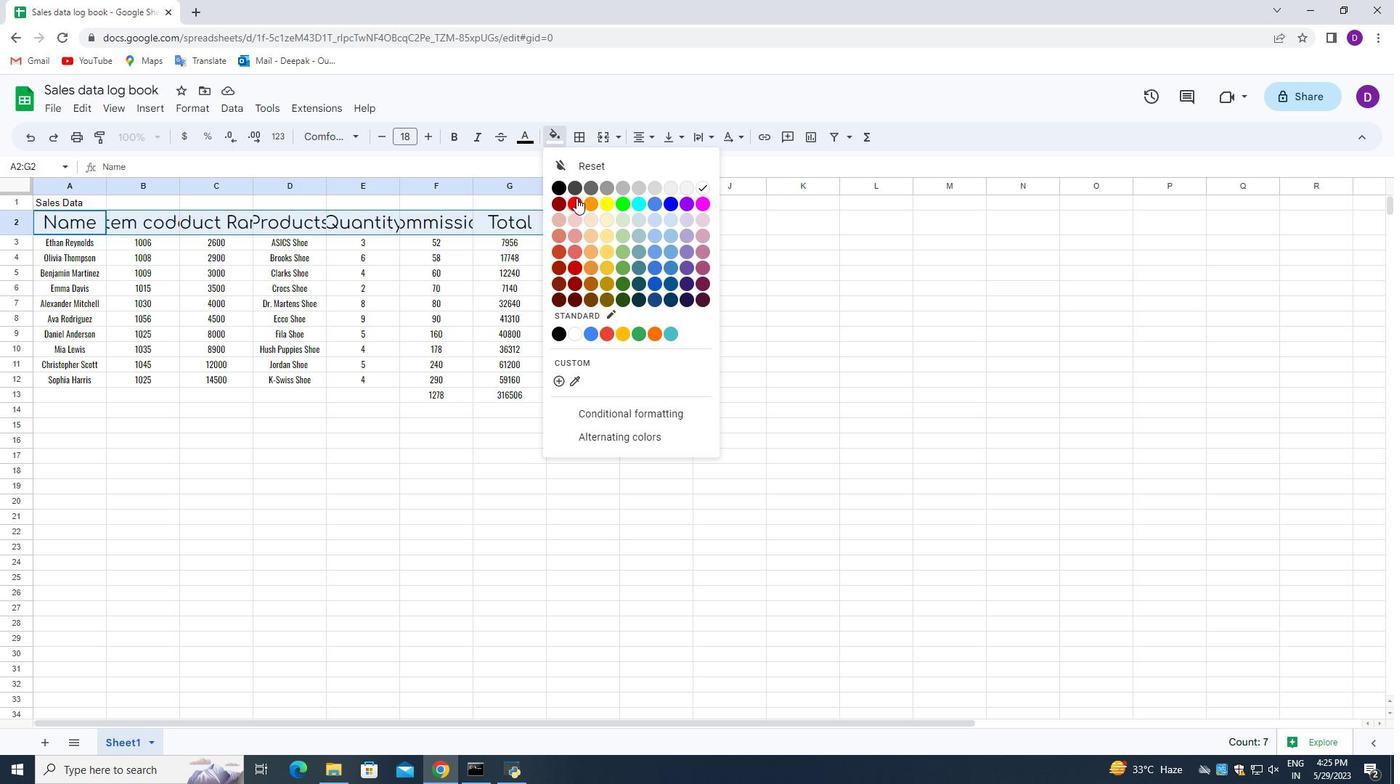 
Action: Mouse moved to (44, 240)
Screenshot: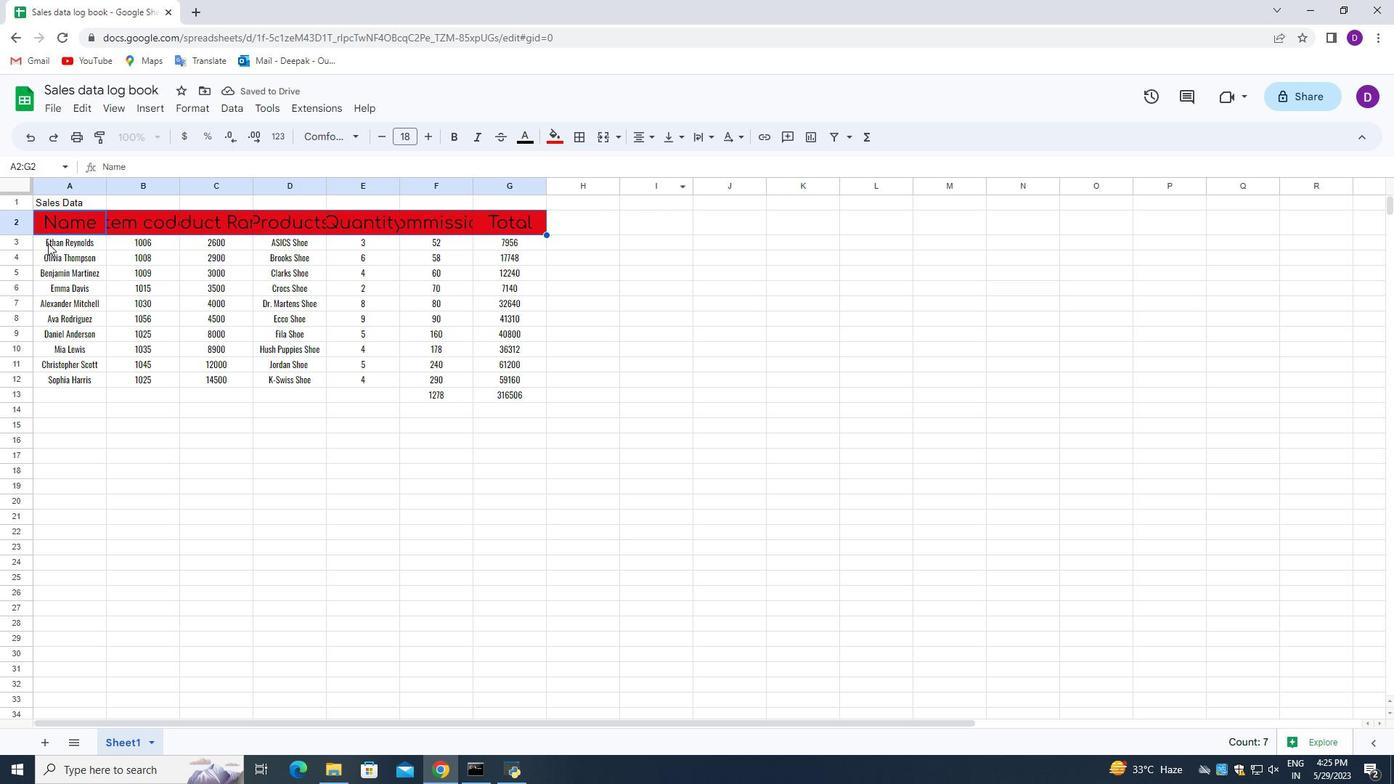 
Action: Mouse pressed left at (44, 240)
Screenshot: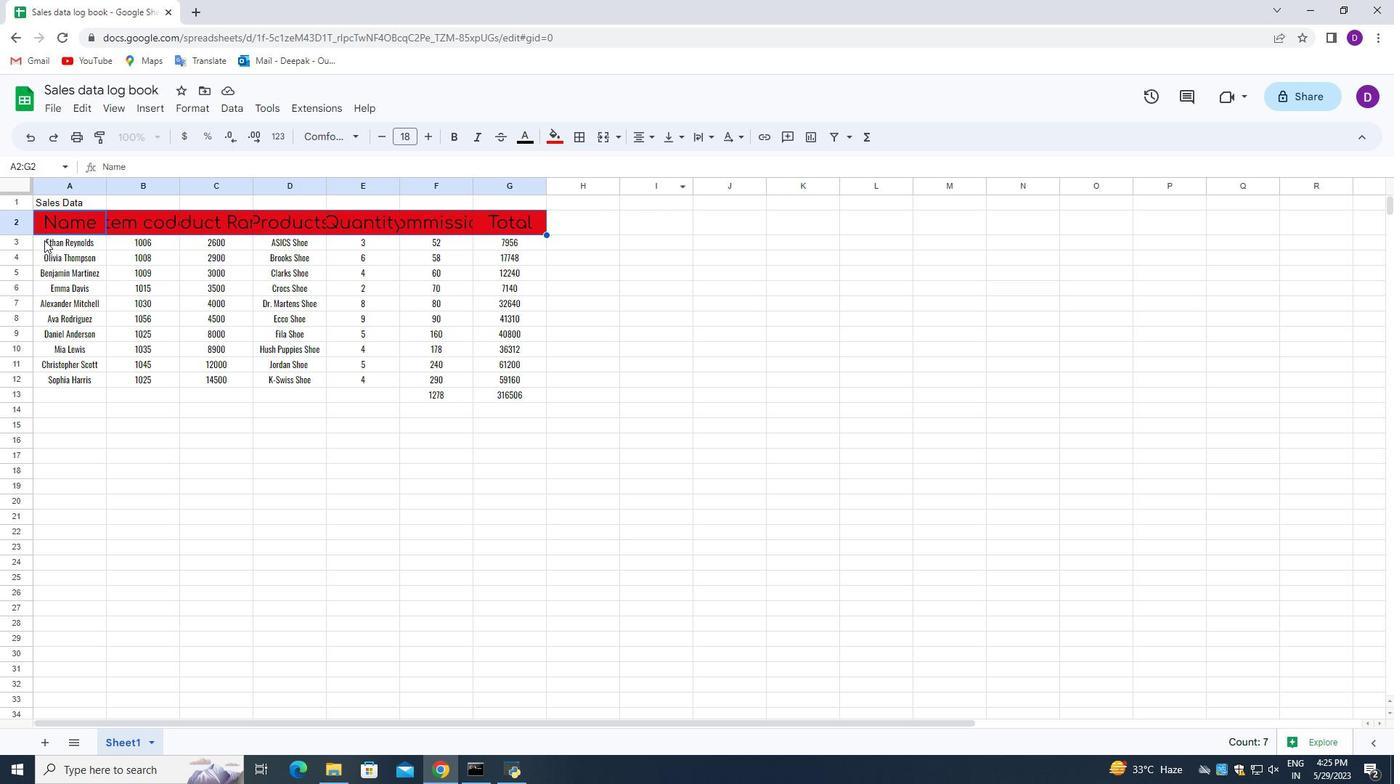 
Action: Mouse moved to (527, 138)
Screenshot: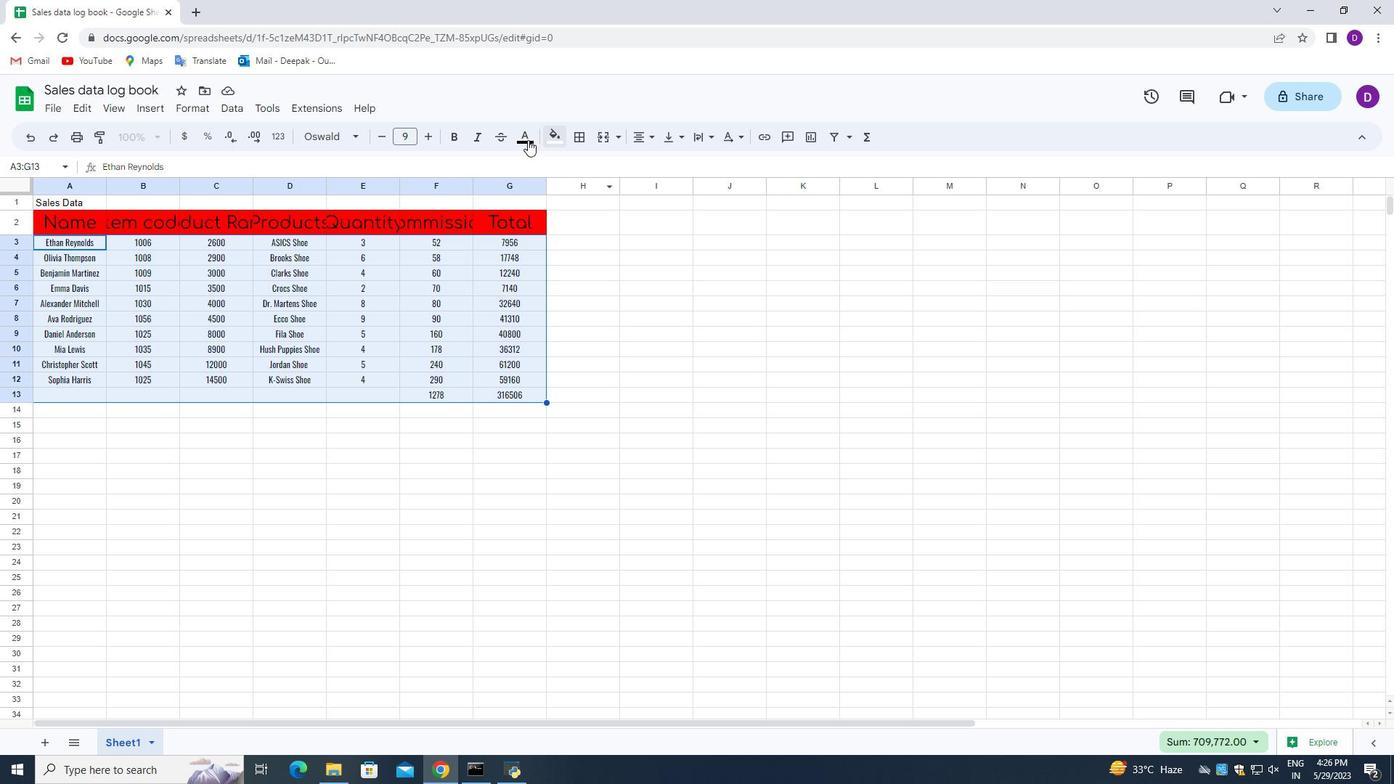 
Action: Mouse pressed left at (527, 138)
Screenshot: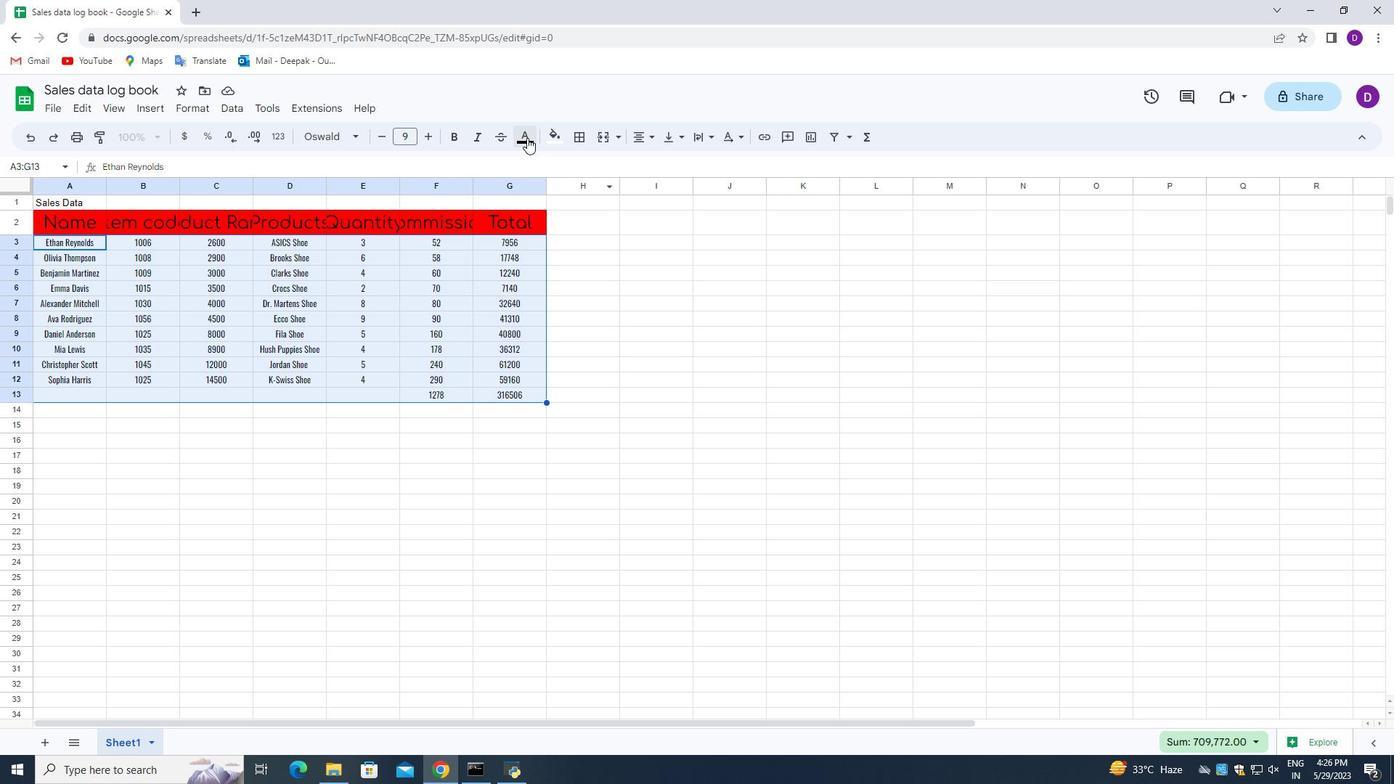 
Action: Mouse moved to (546, 203)
Screenshot: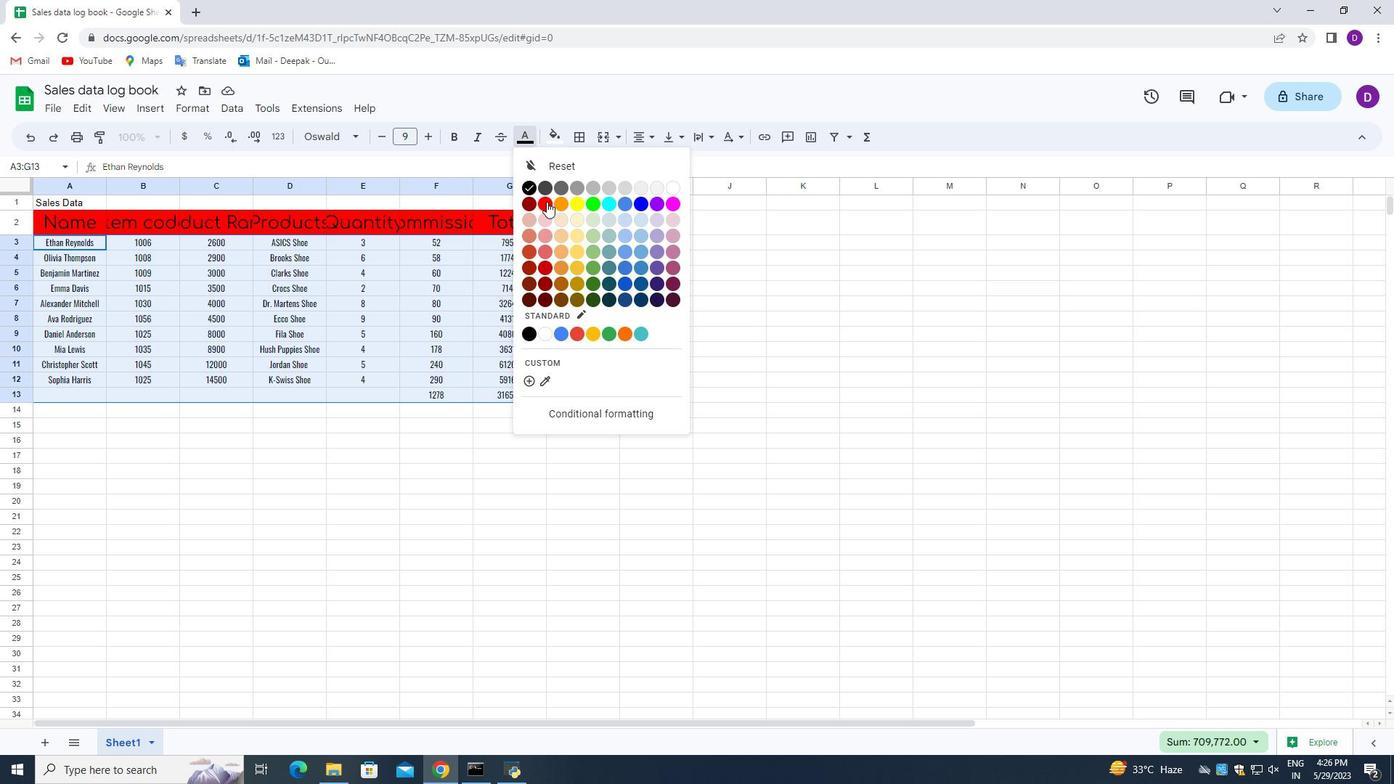 
Action: Mouse pressed left at (546, 203)
Screenshot: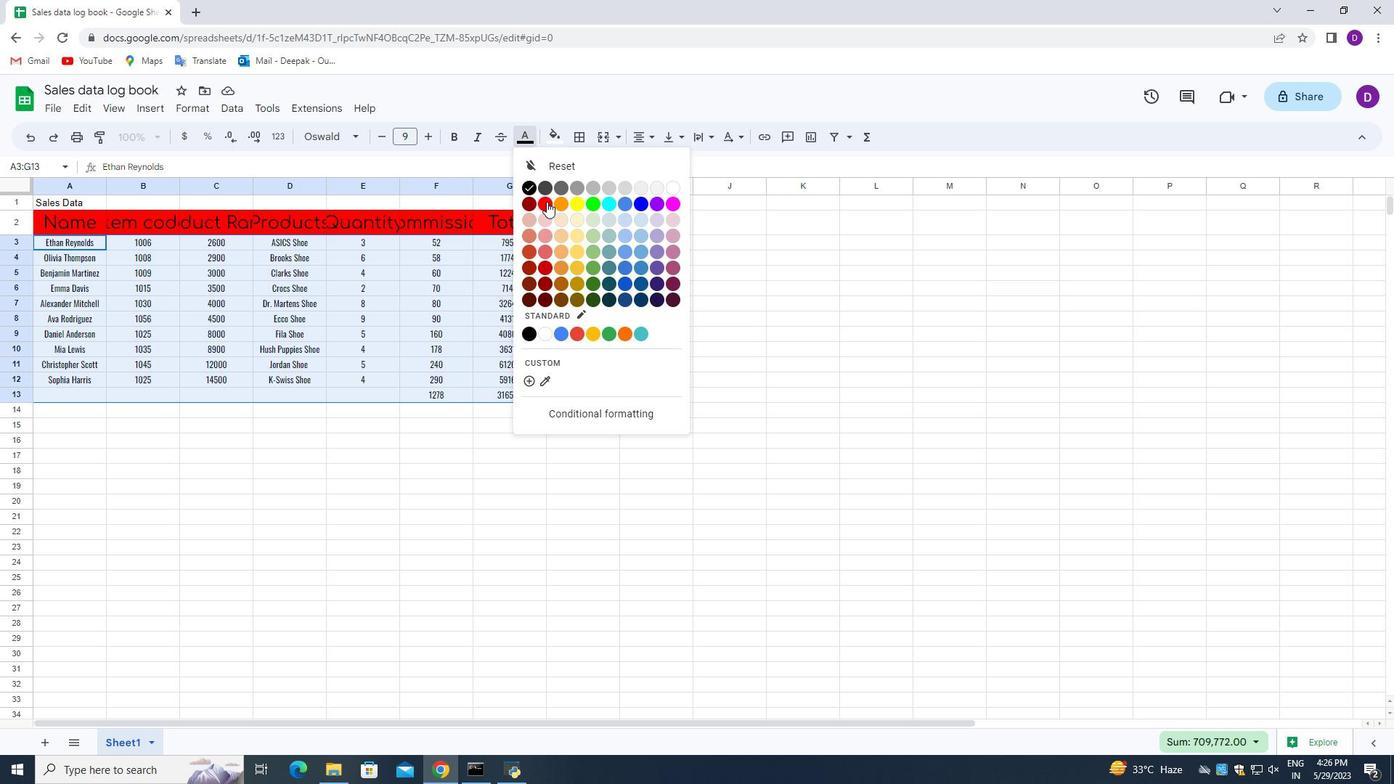 
Action: Mouse moved to (594, 395)
Screenshot: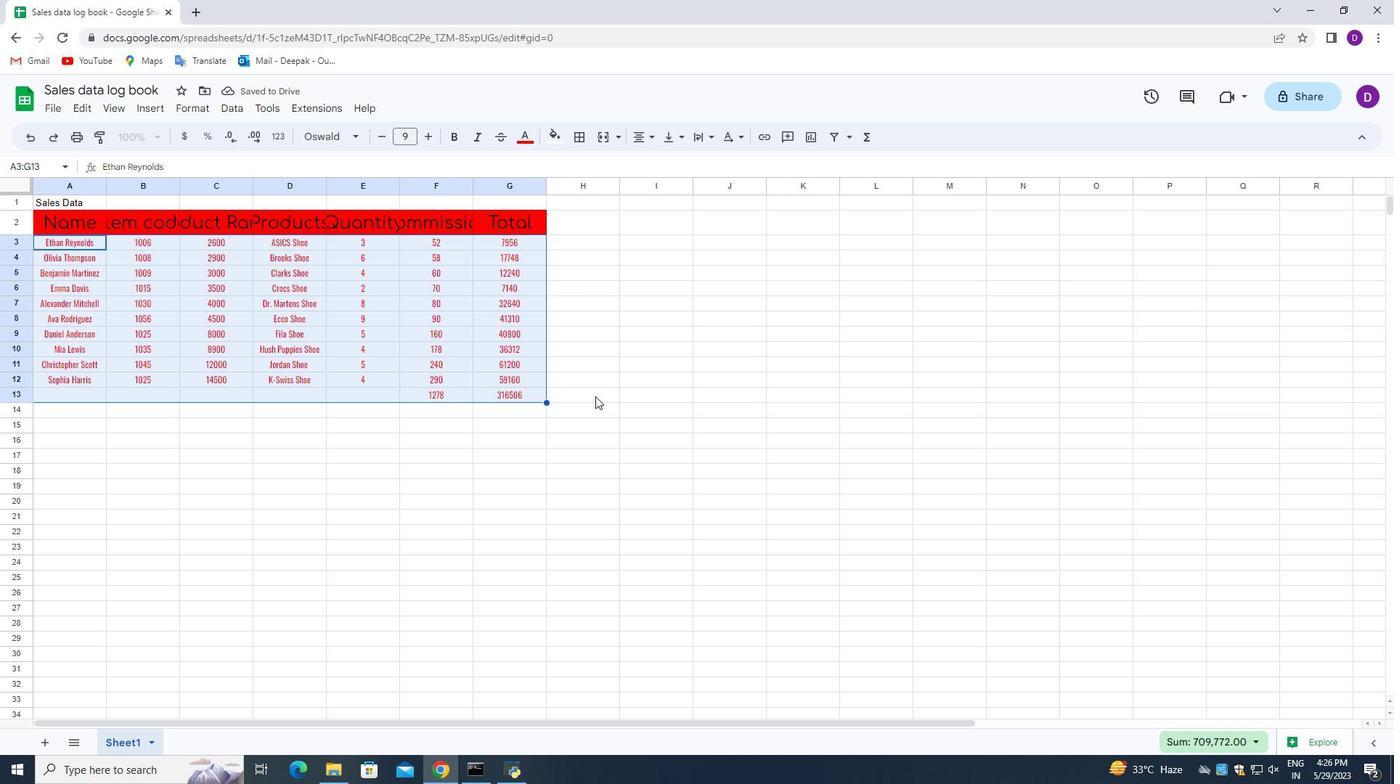 
Action: Mouse pressed left at (594, 395)
Screenshot: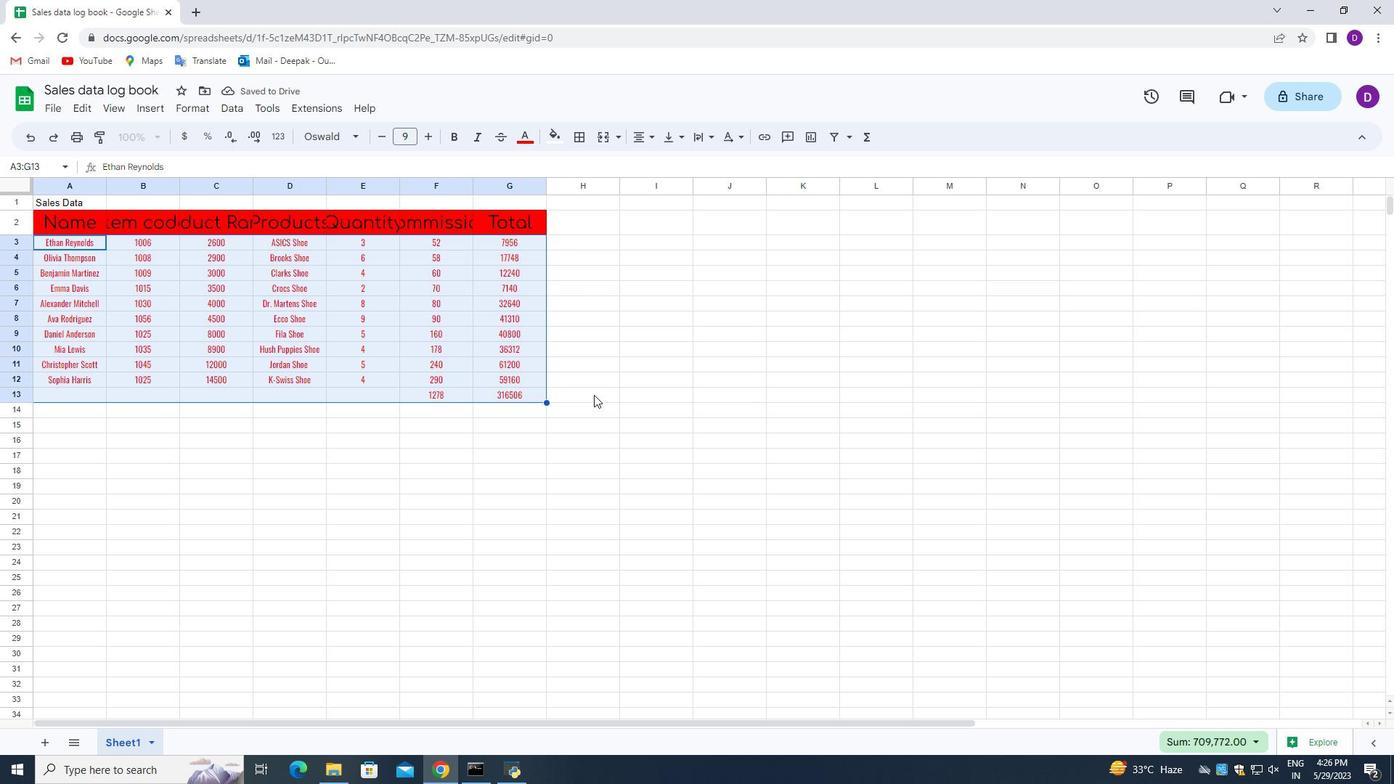 
Action: Mouse moved to (328, 447)
Screenshot: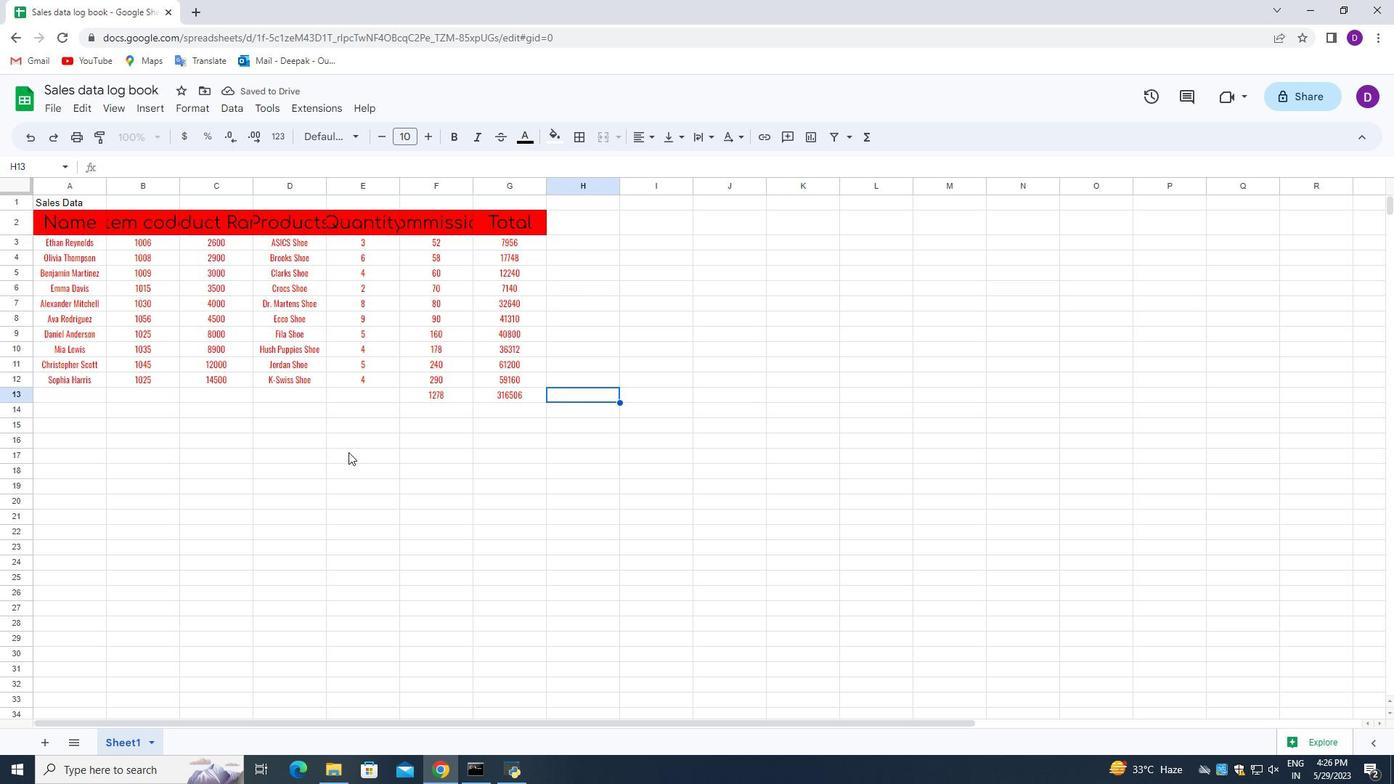 
Action: Mouse scrolled (328, 448) with delta (0, 0)
Screenshot: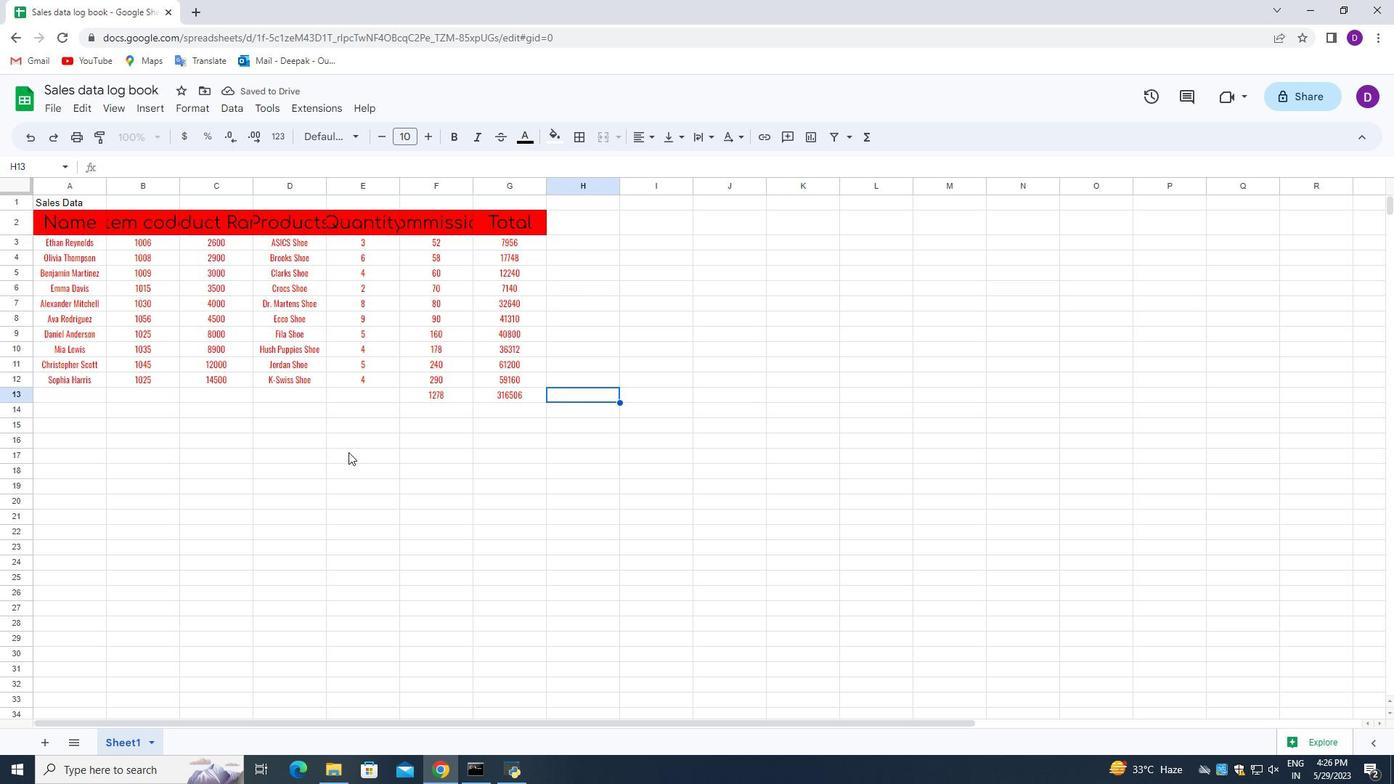 
Action: Mouse moved to (327, 446)
Screenshot: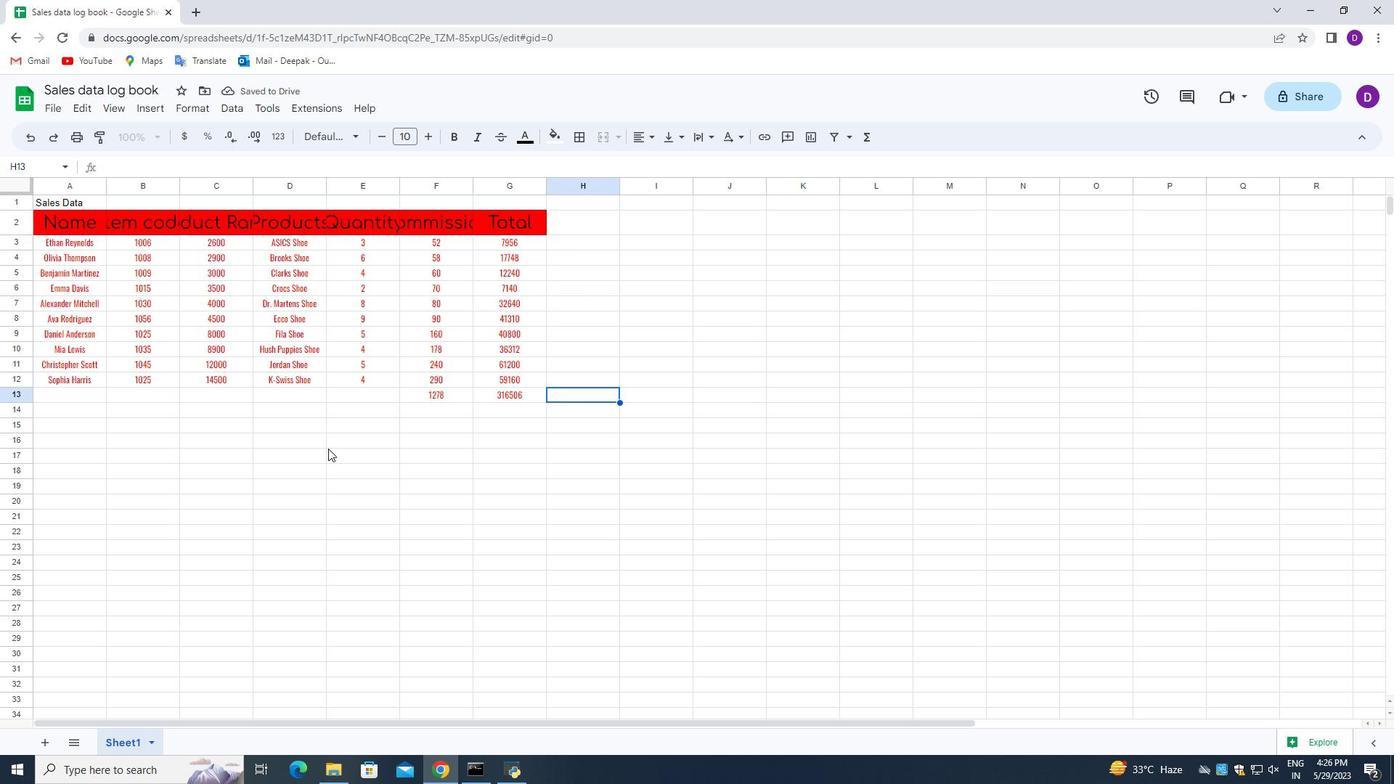
Action: Mouse scrolled (327, 446) with delta (0, 0)
Screenshot: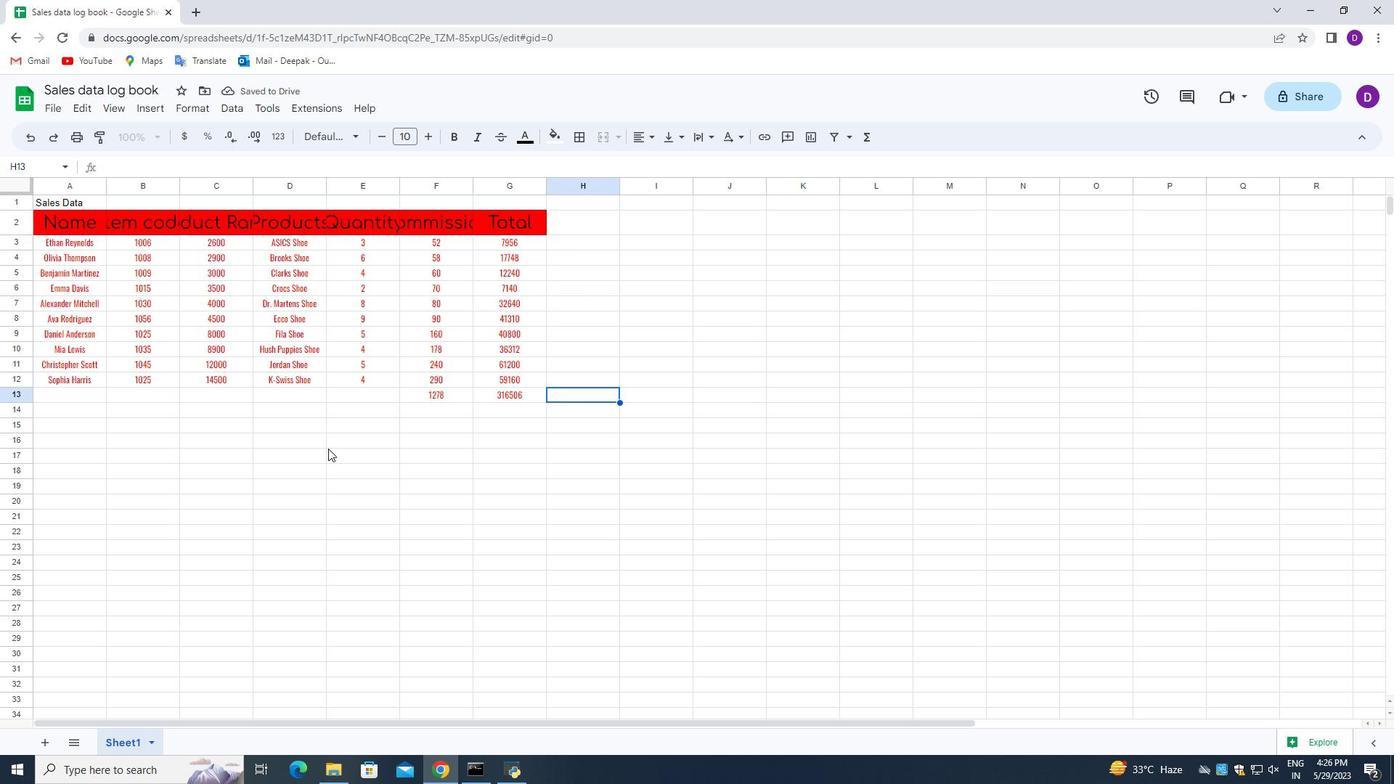 
Action: Mouse scrolled (327, 446) with delta (0, 0)
Screenshot: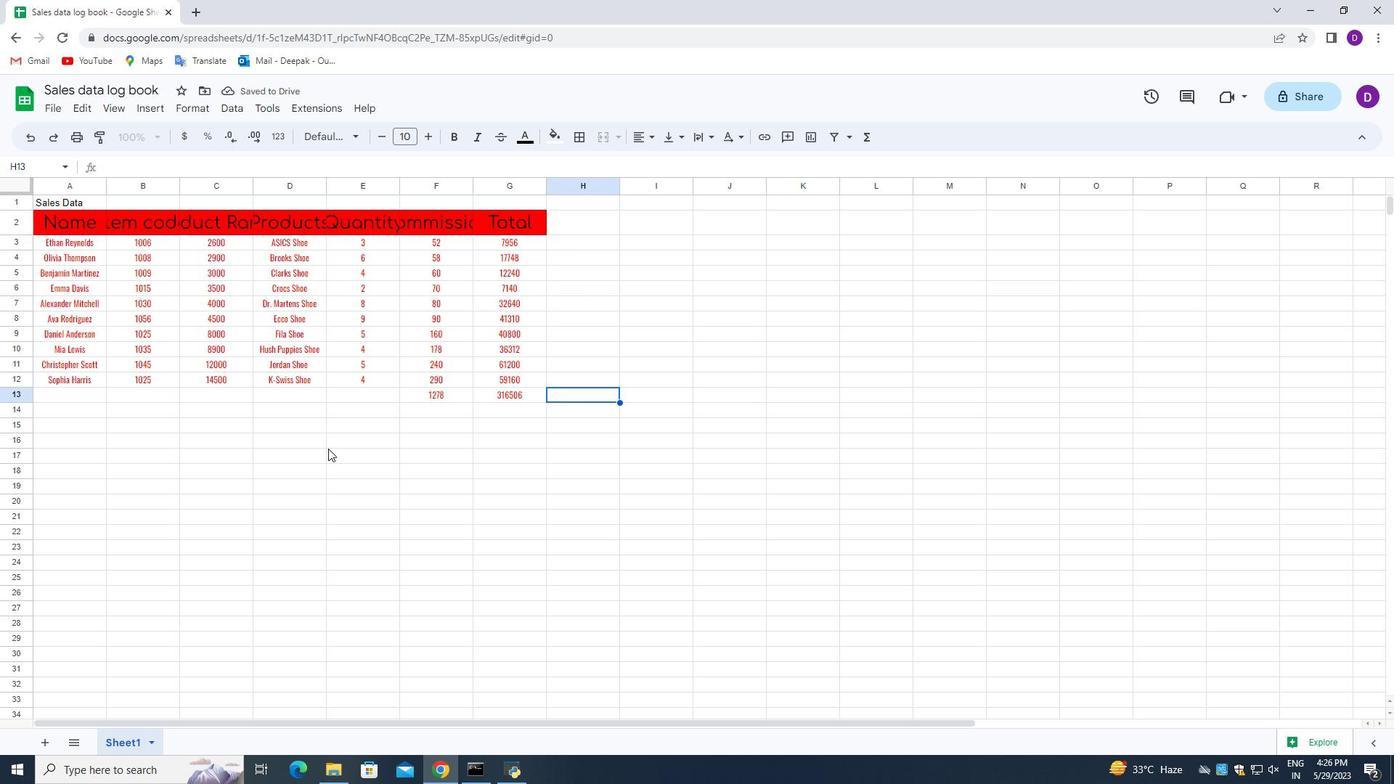 
Action: Mouse scrolled (327, 446) with delta (0, 0)
Screenshot: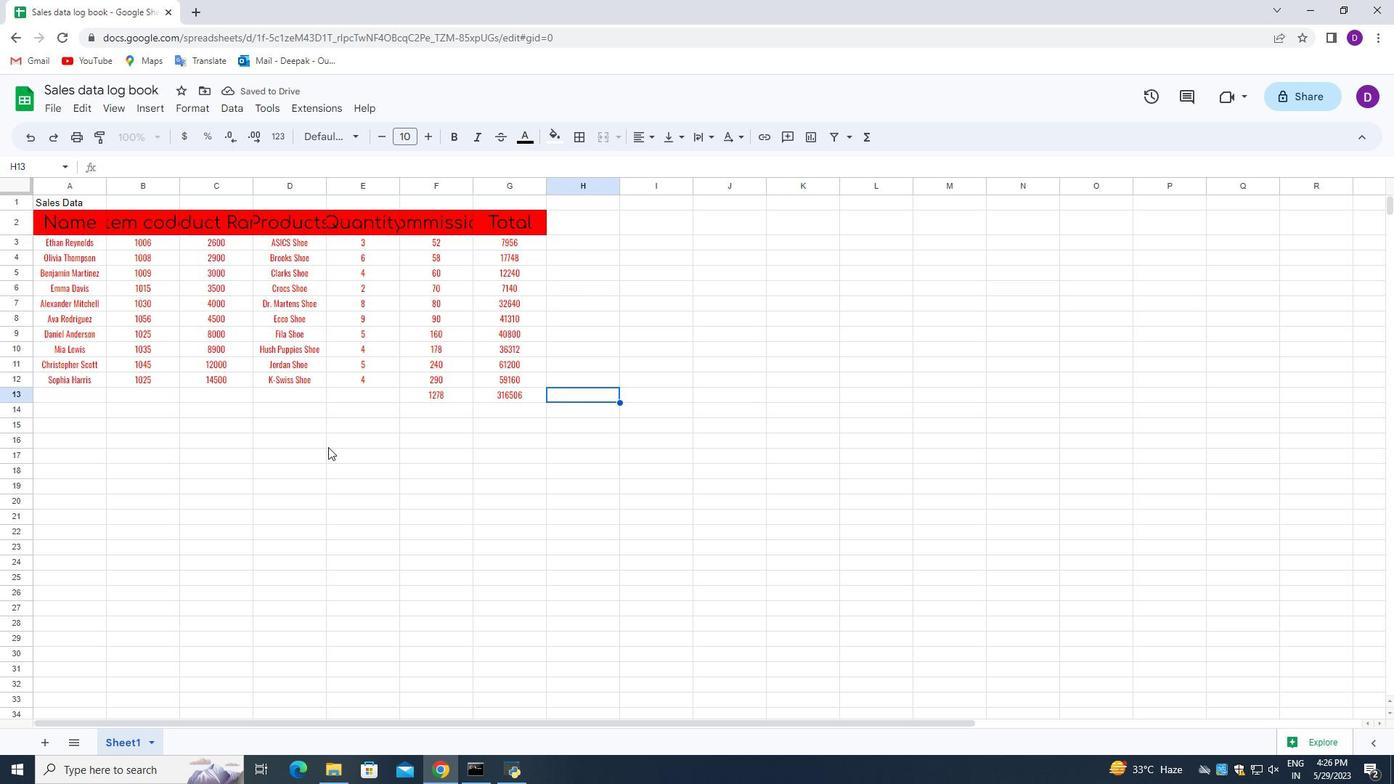 
